 Task: Open Card Bodybuilding Review in Board Customer Segmentation and Analysis to Workspace Human Resources Software and add a team member Softage.1@softage.net, a label Orange, a checklist Financial Modeling, an attachment from your computer, a color Orange and finally, add a card description 'Conduct customer research for new marketing messaging' and a comment 'We should approach this task with a sense of persistence and determination, willing to overcome obstacles and push through challenges.'. Add a start date 'Jan 05, 1900' with a due date 'Jan 12, 1900'
Action: Mouse moved to (75, 303)
Screenshot: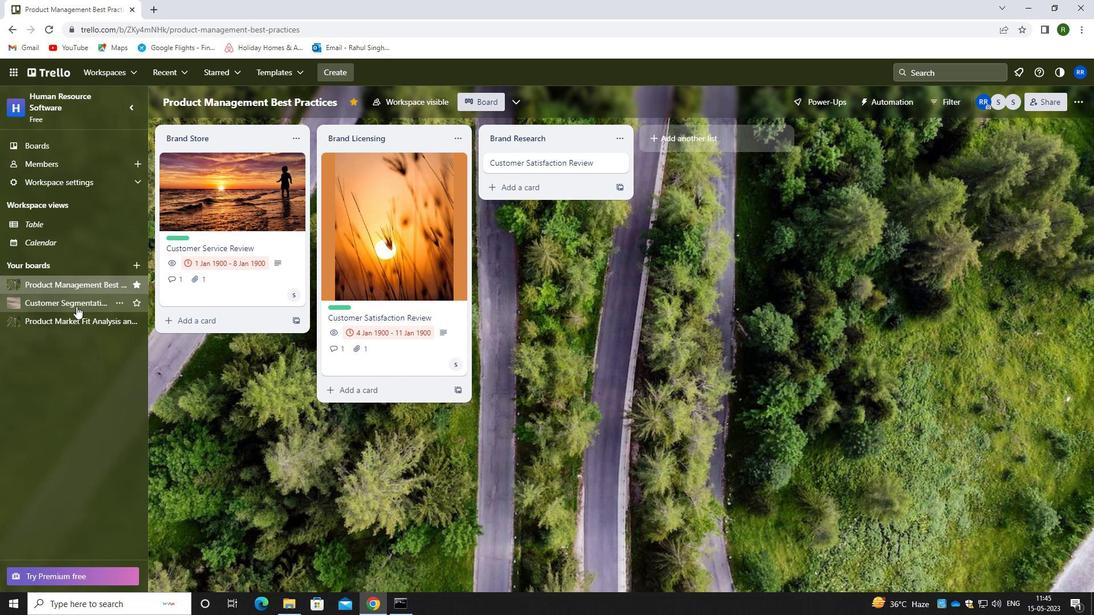 
Action: Mouse pressed left at (75, 303)
Screenshot: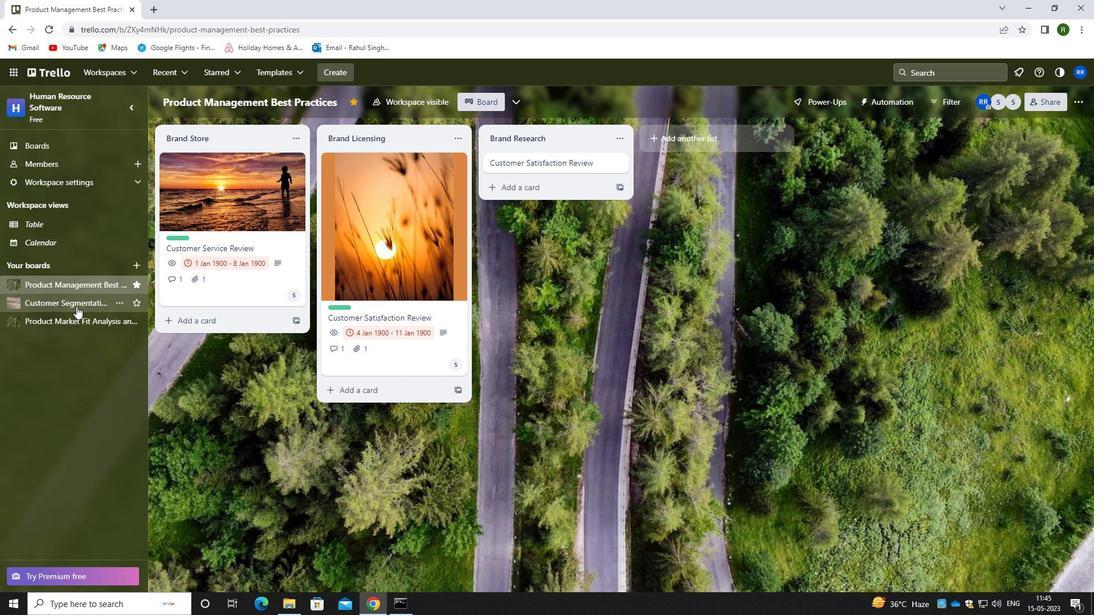 
Action: Mouse moved to (455, 167)
Screenshot: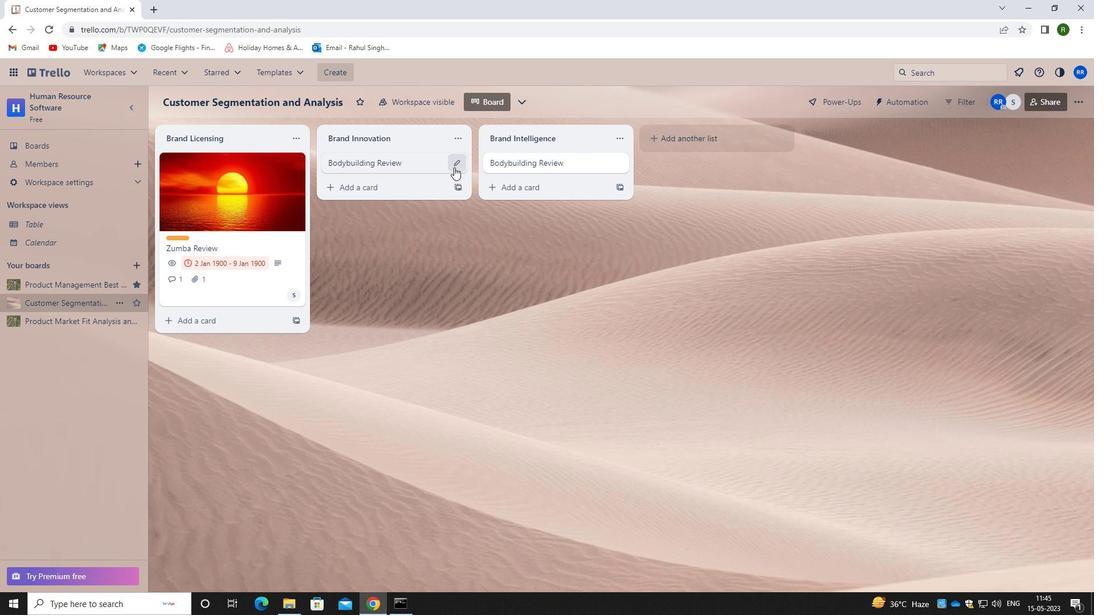
Action: Mouse pressed left at (455, 167)
Screenshot: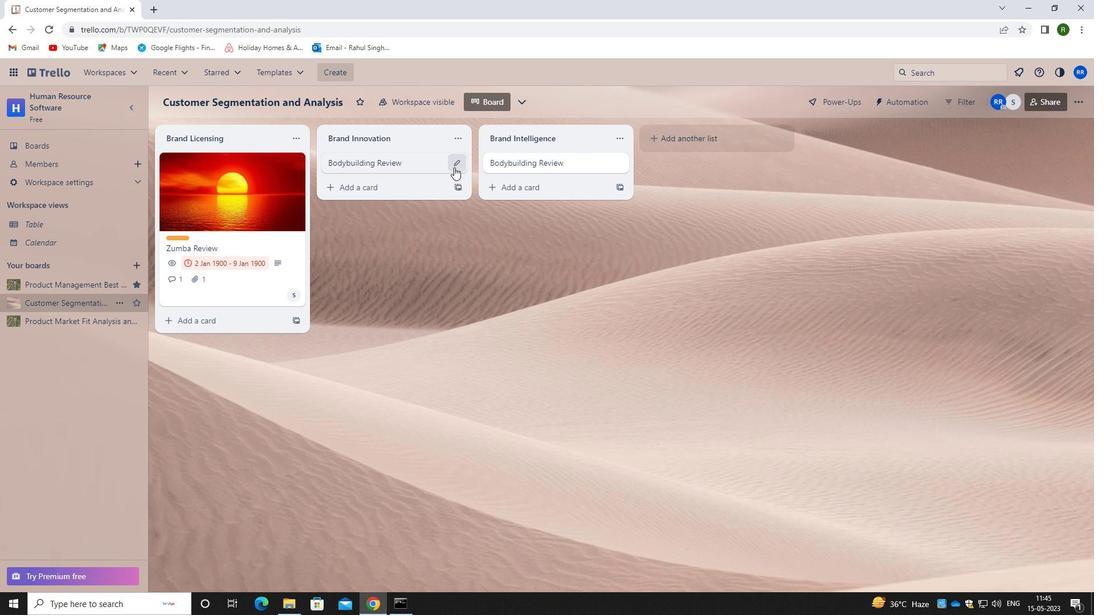 
Action: Mouse moved to (508, 165)
Screenshot: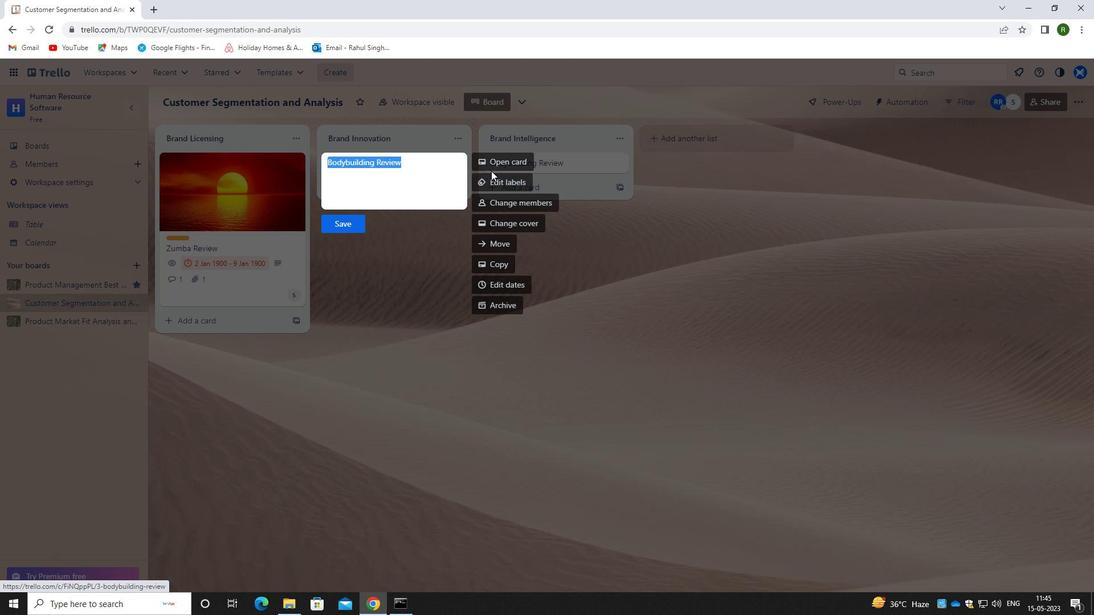 
Action: Mouse pressed left at (508, 165)
Screenshot: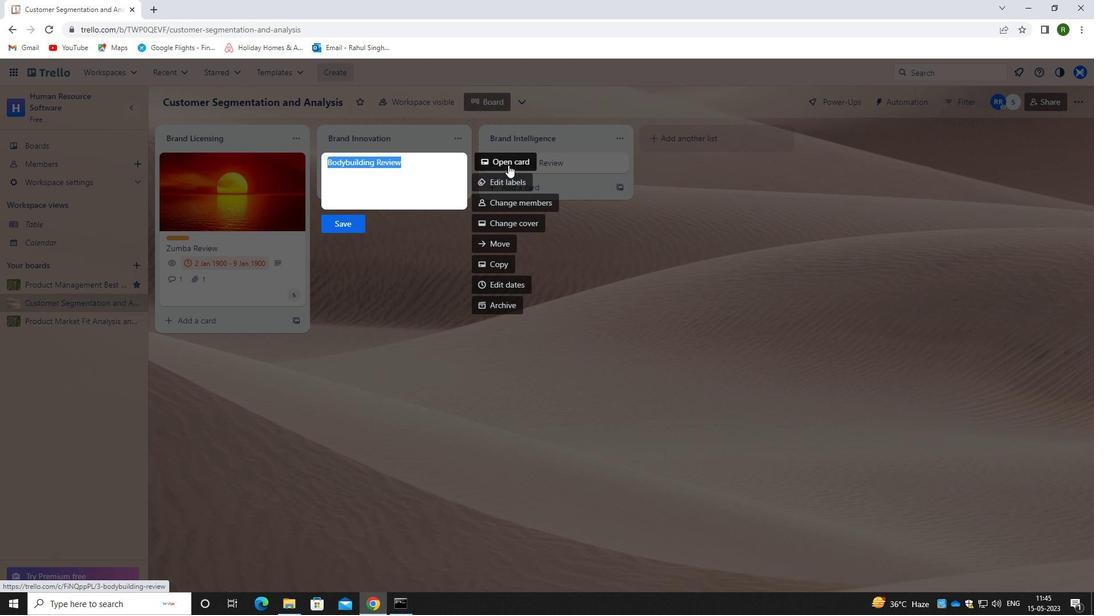
Action: Mouse moved to (685, 201)
Screenshot: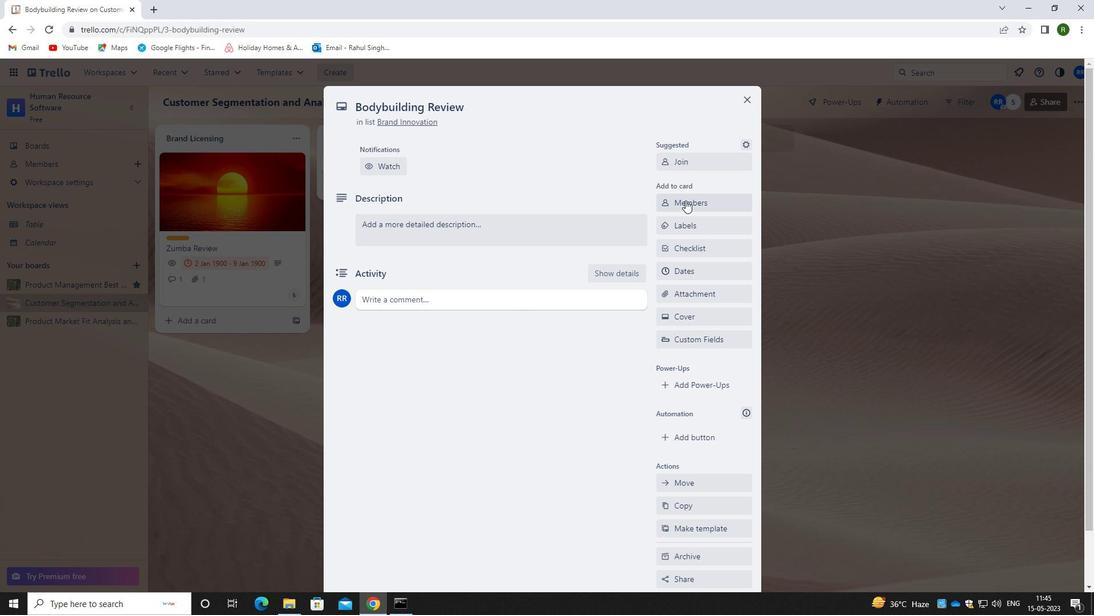 
Action: Mouse pressed left at (685, 201)
Screenshot: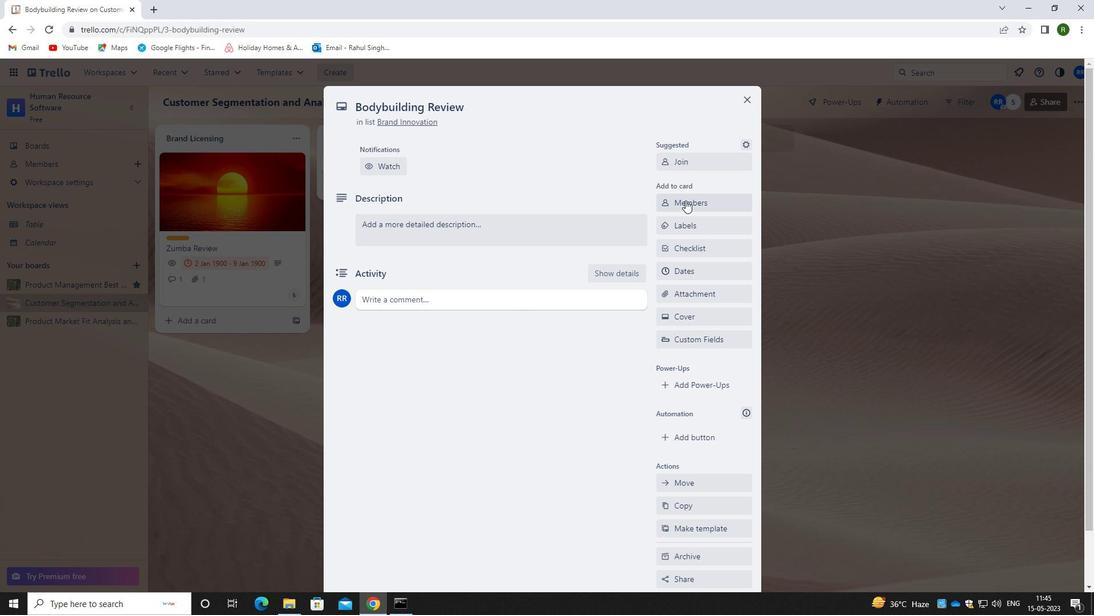 
Action: Mouse moved to (703, 266)
Screenshot: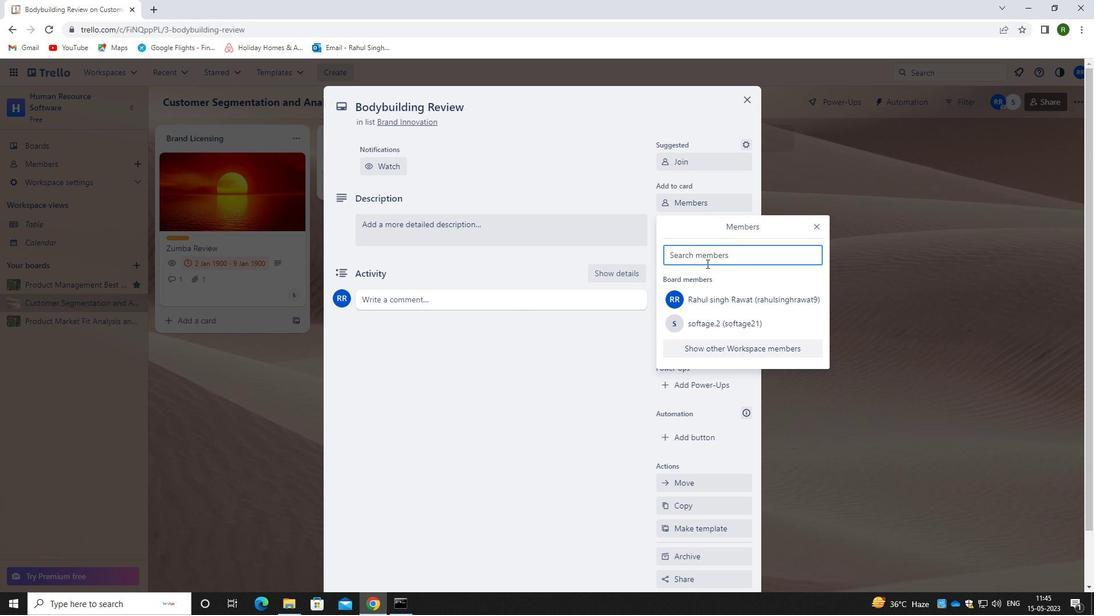 
Action: Key pressed <Key.caps_lock>s<Key.caps_lock>oftage.1<Key.shift>@SOFTAGE.NET
Screenshot: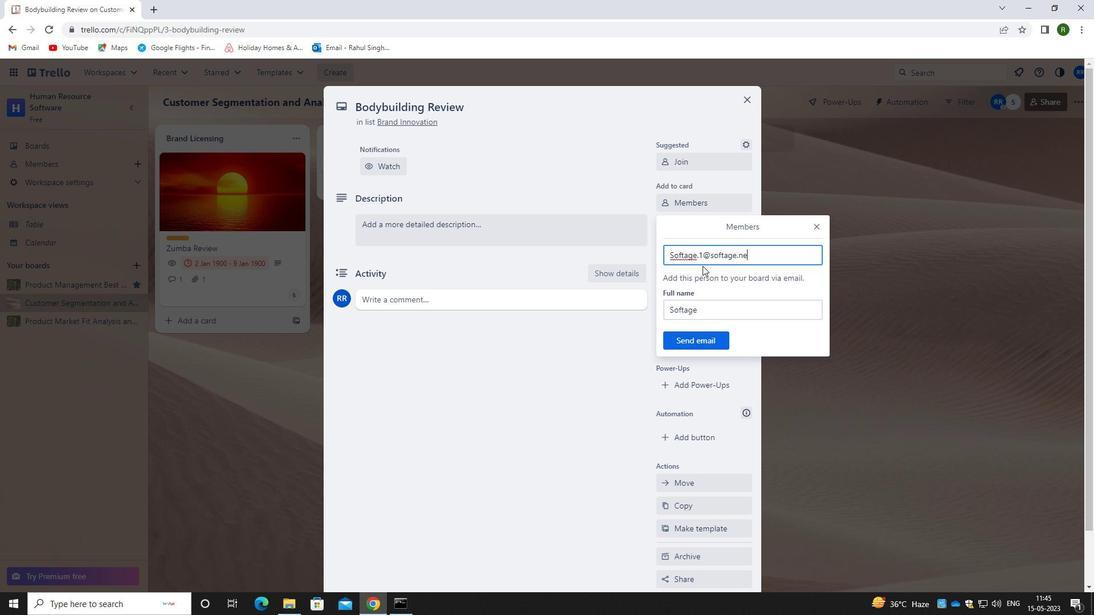 
Action: Mouse moved to (686, 344)
Screenshot: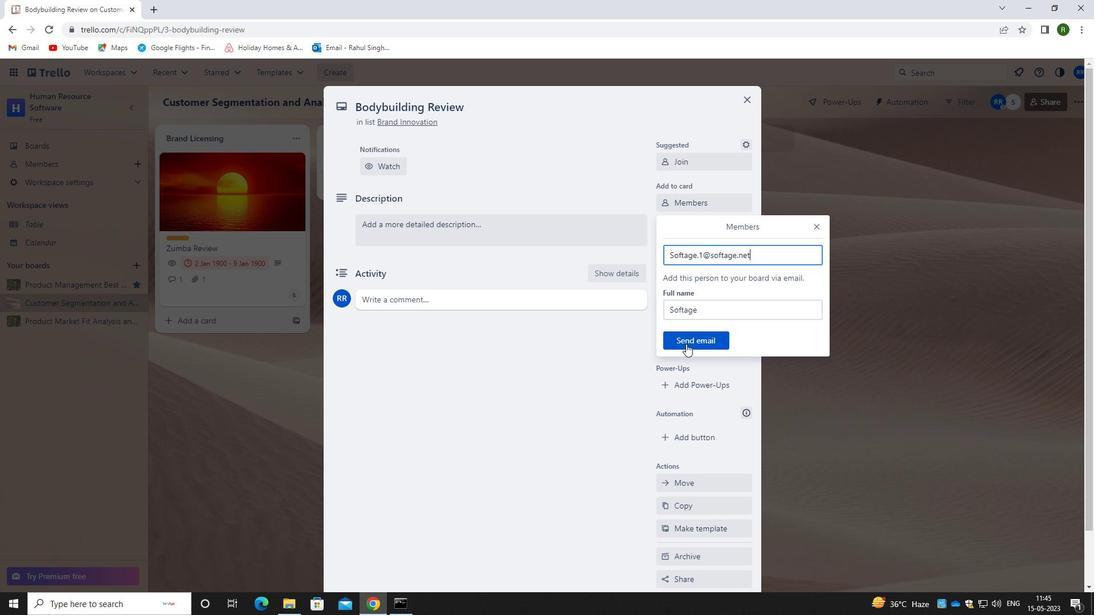 
Action: Mouse pressed left at (686, 344)
Screenshot: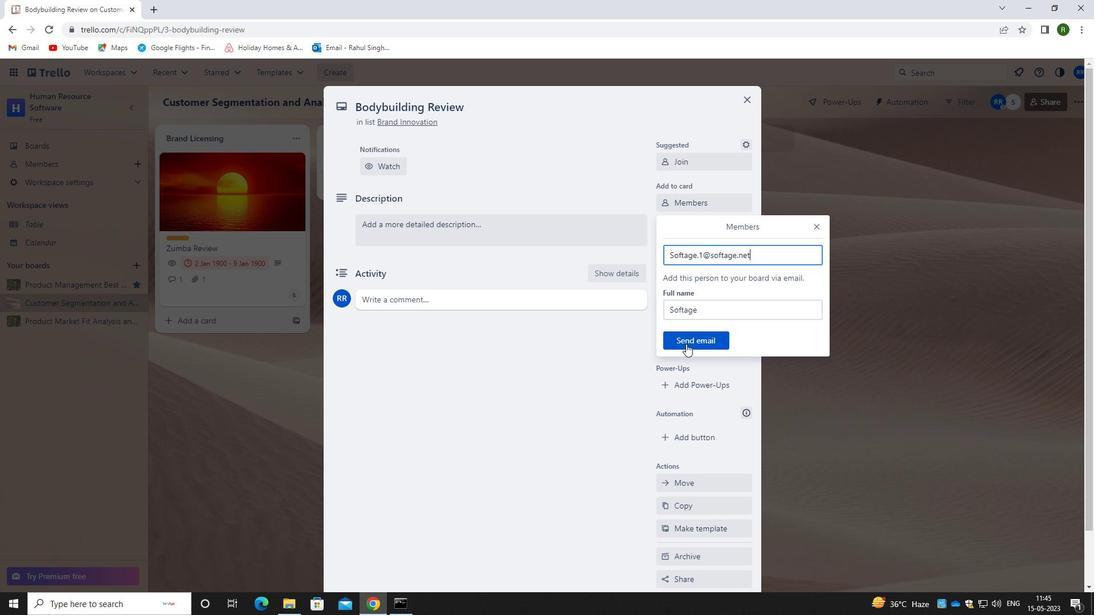 
Action: Mouse moved to (523, 412)
Screenshot: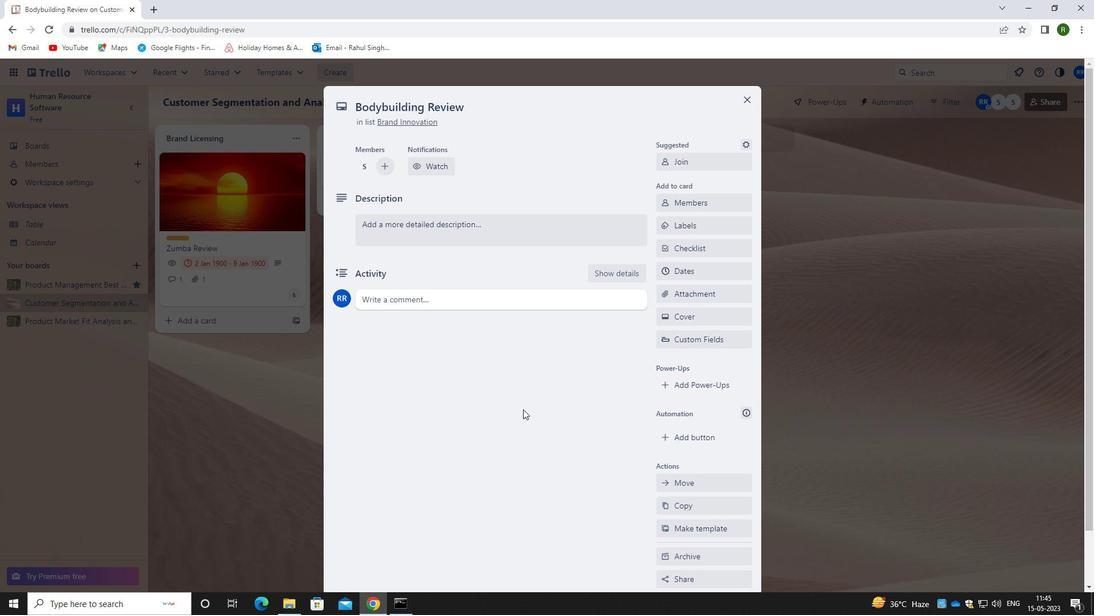 
Action: Mouse pressed left at (523, 412)
Screenshot: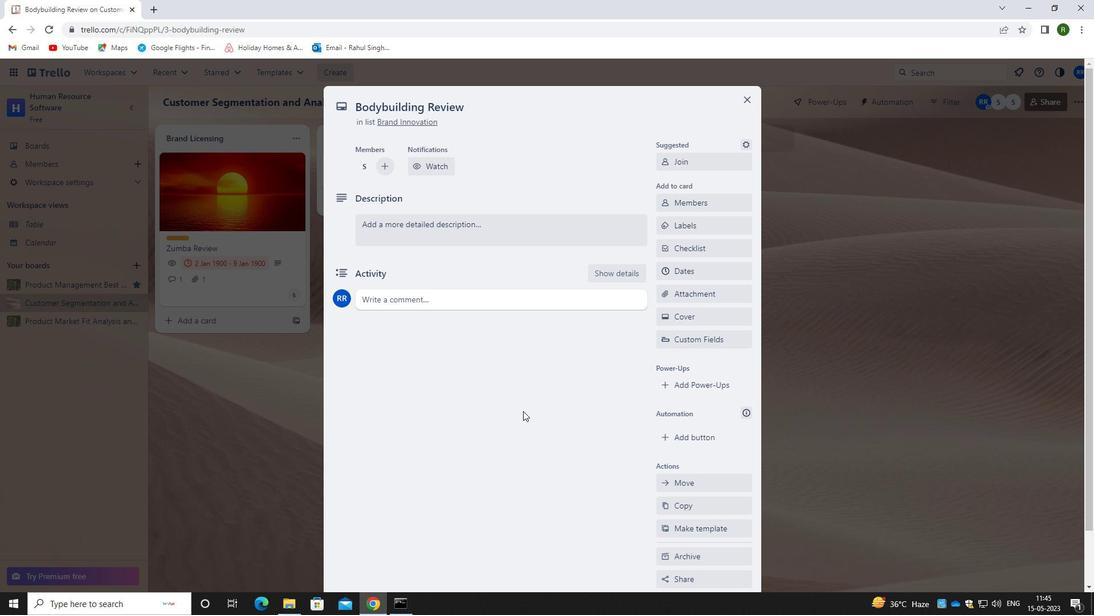 
Action: Mouse moved to (708, 222)
Screenshot: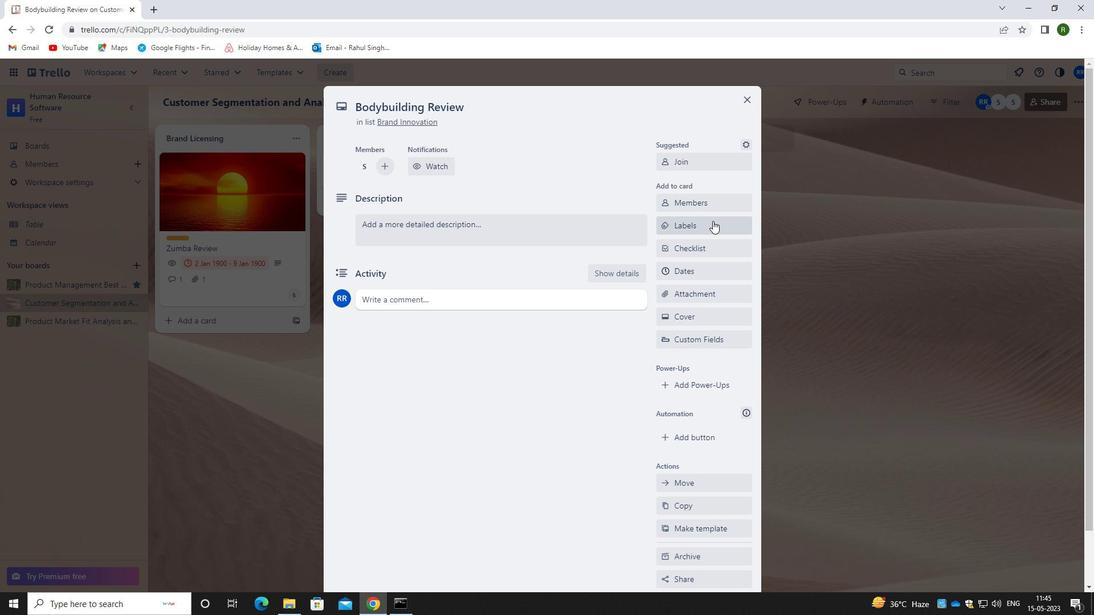 
Action: Mouse pressed left at (708, 222)
Screenshot: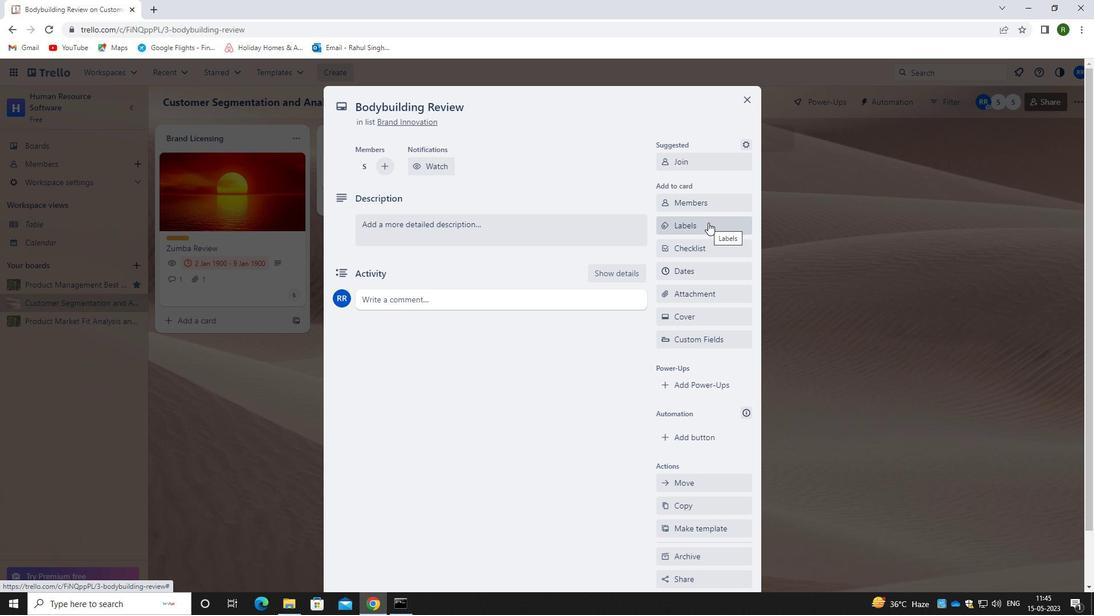 
Action: Mouse moved to (721, 271)
Screenshot: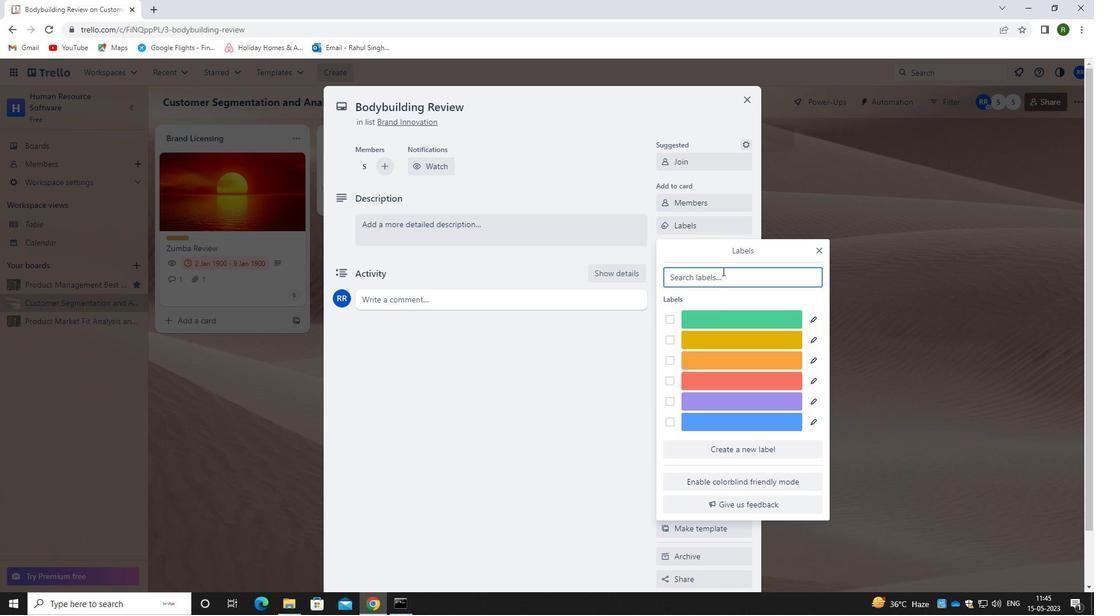 
Action: Key pressed ORANGE
Screenshot: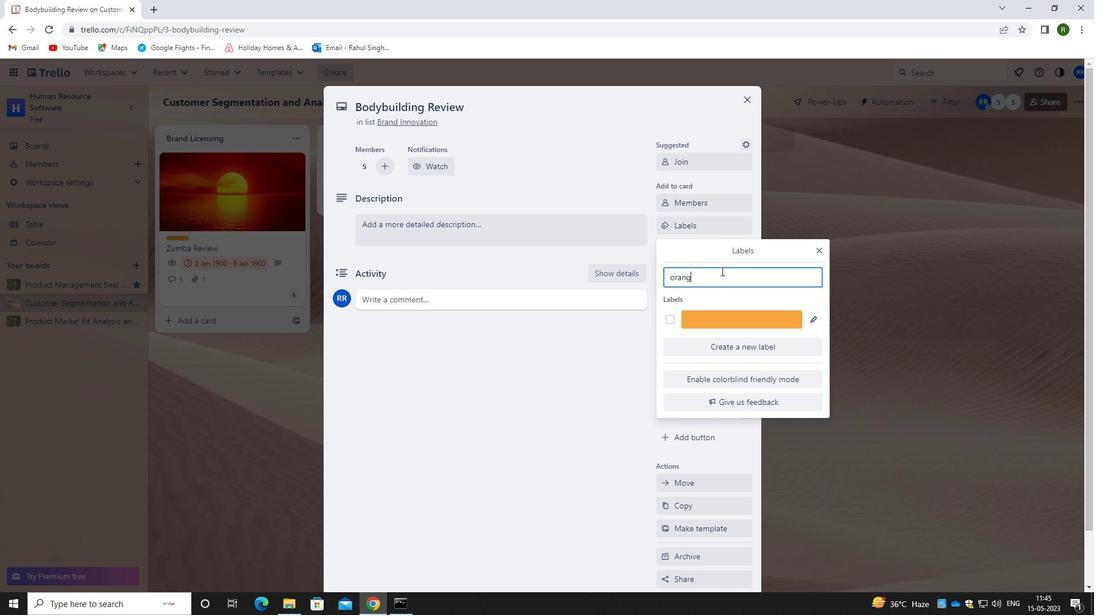 
Action: Mouse moved to (667, 319)
Screenshot: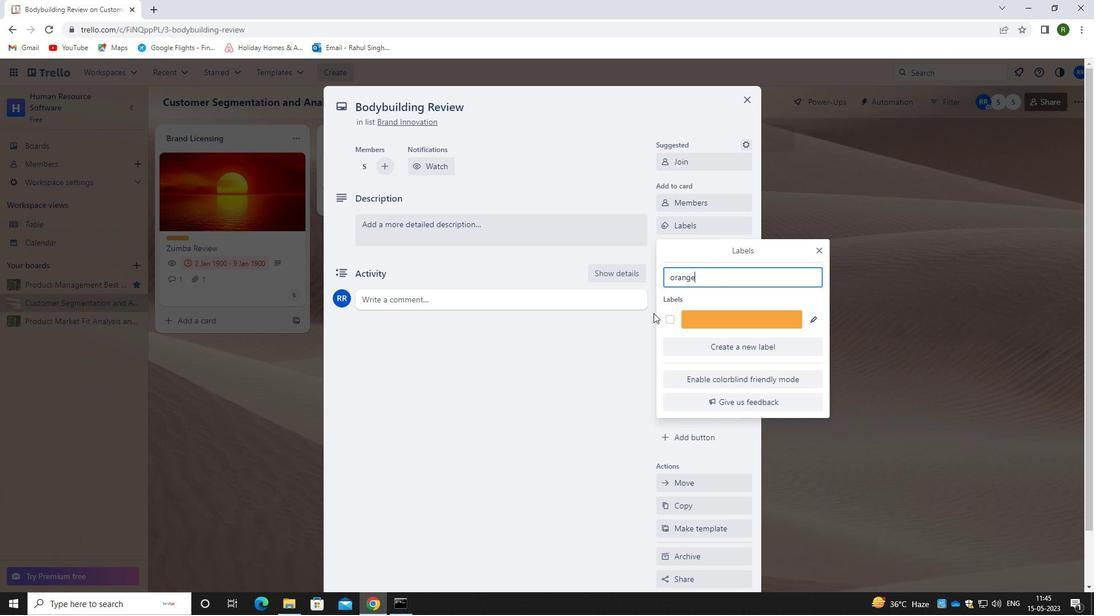 
Action: Mouse pressed left at (667, 319)
Screenshot: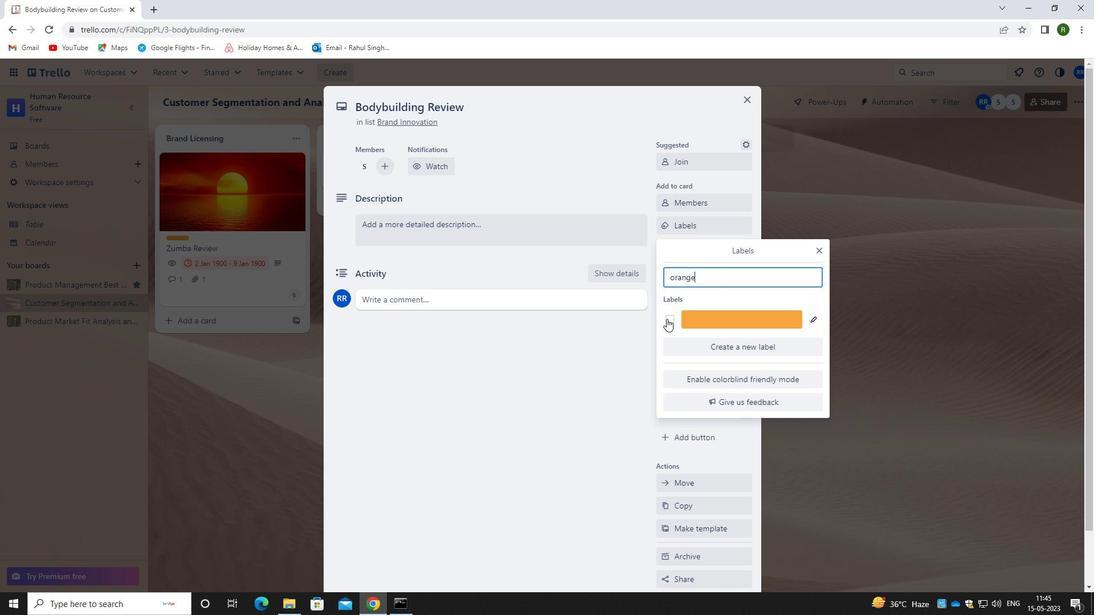 
Action: Mouse moved to (612, 360)
Screenshot: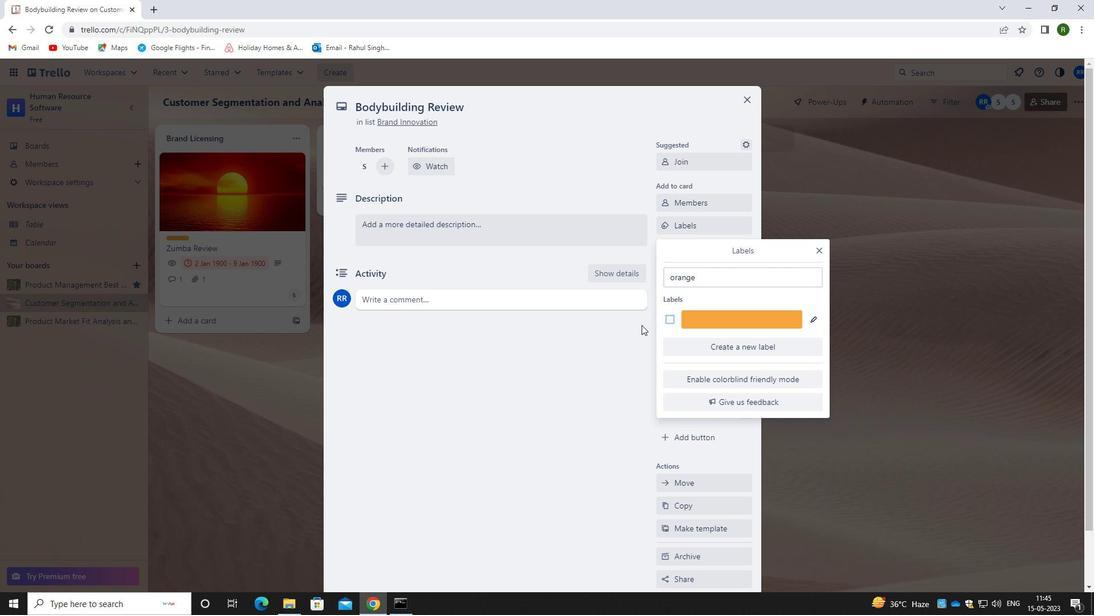 
Action: Mouse pressed left at (612, 360)
Screenshot: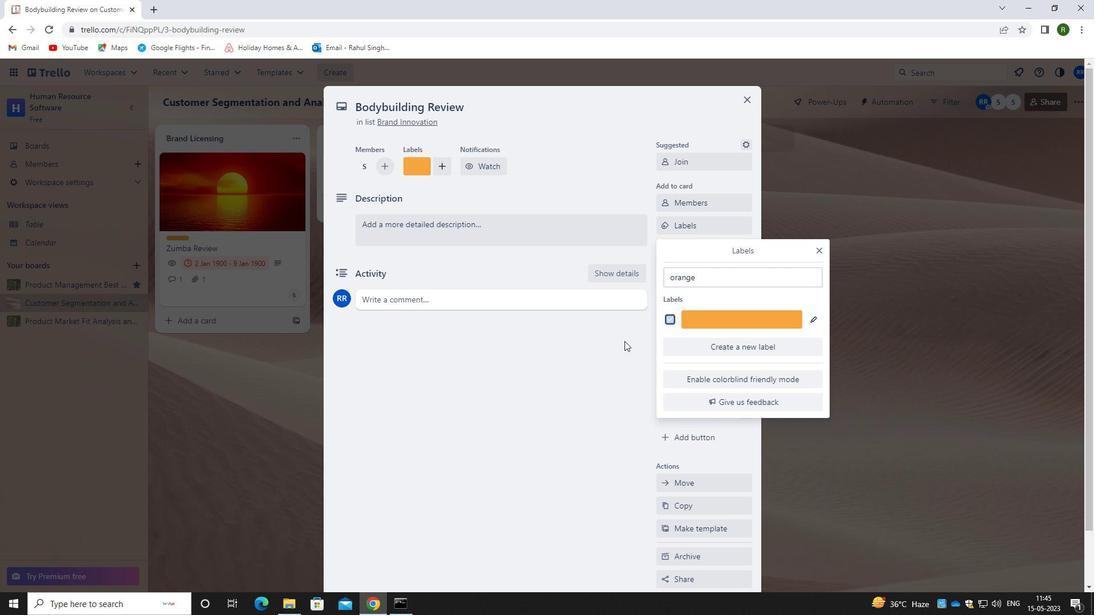 
Action: Mouse moved to (697, 245)
Screenshot: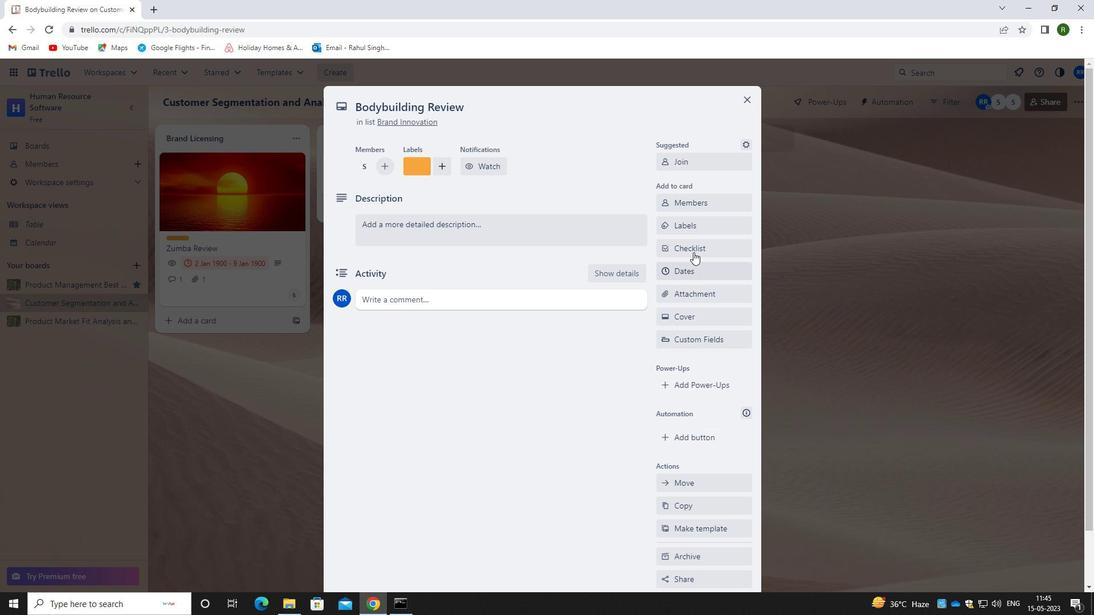 
Action: Mouse pressed left at (697, 245)
Screenshot: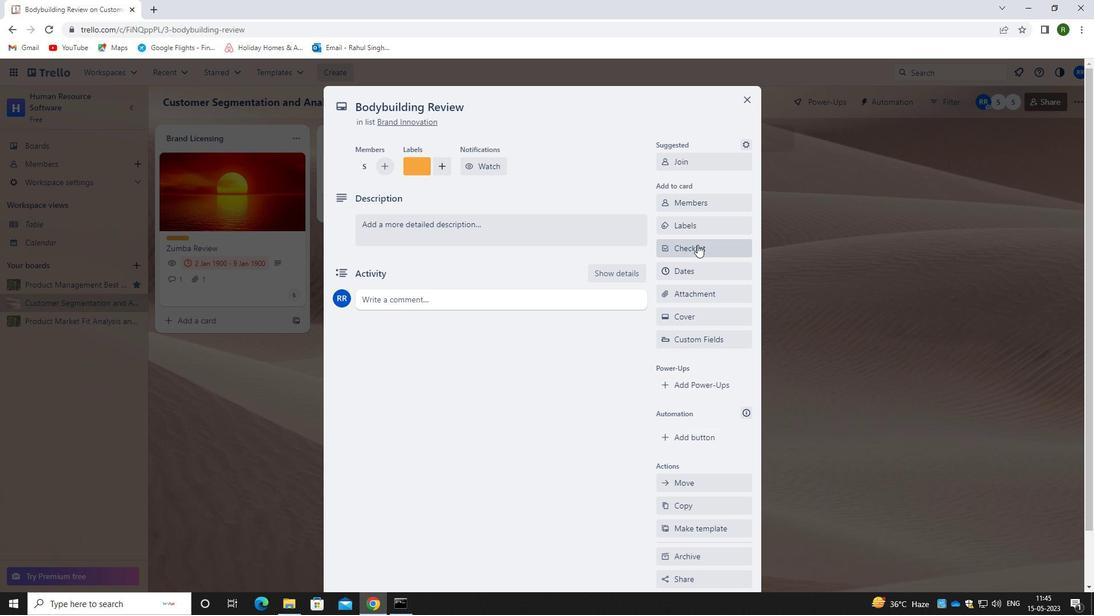 
Action: Mouse moved to (691, 309)
Screenshot: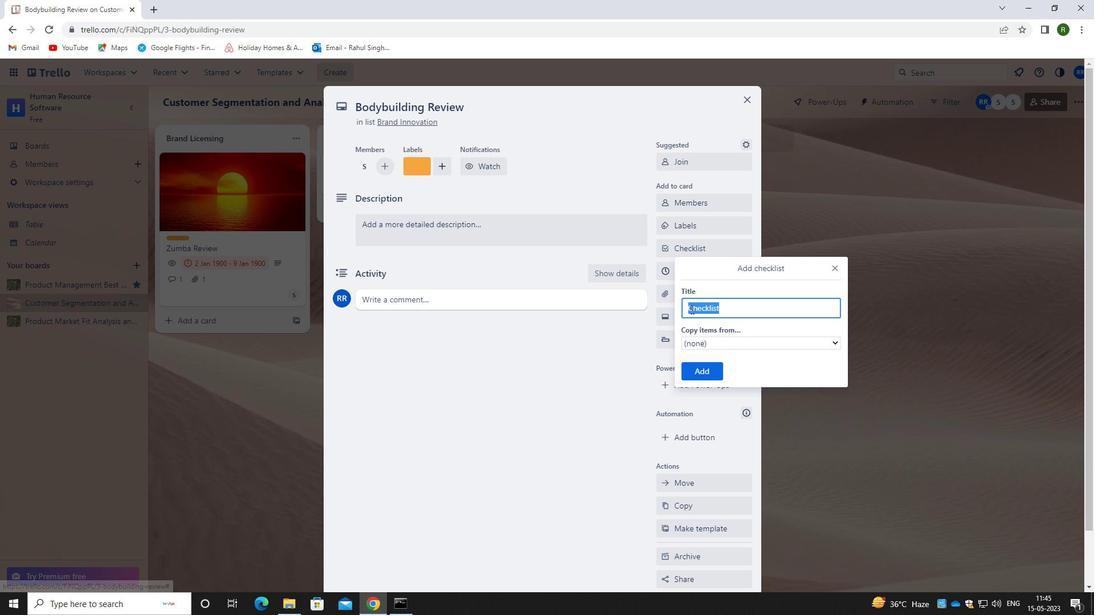 
Action: Key pressed <Key.backspace><Key.shift>FINAN
Screenshot: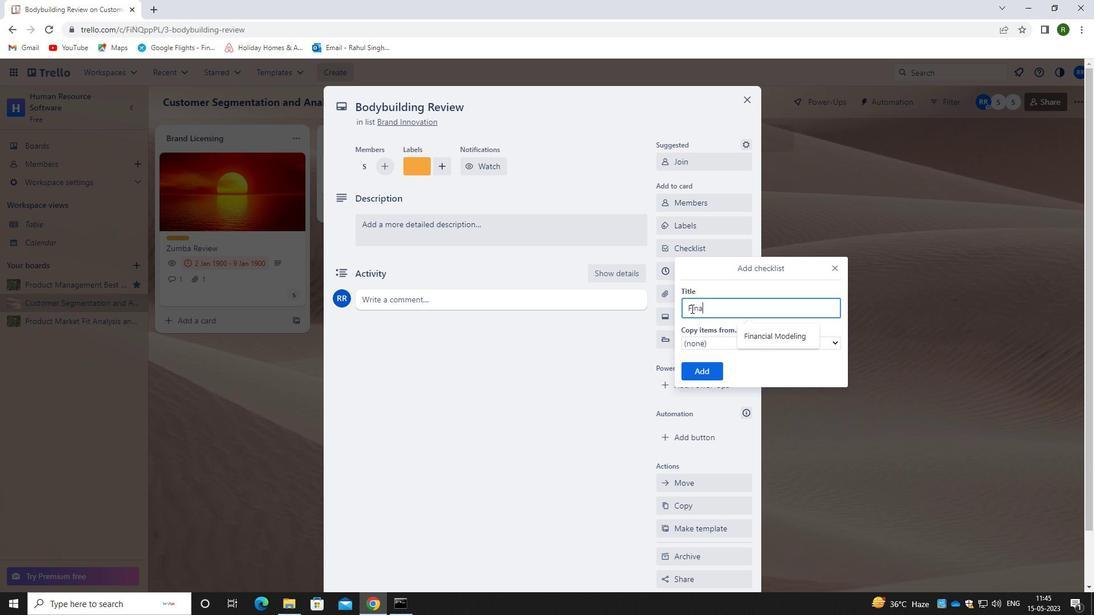 
Action: Mouse moved to (751, 338)
Screenshot: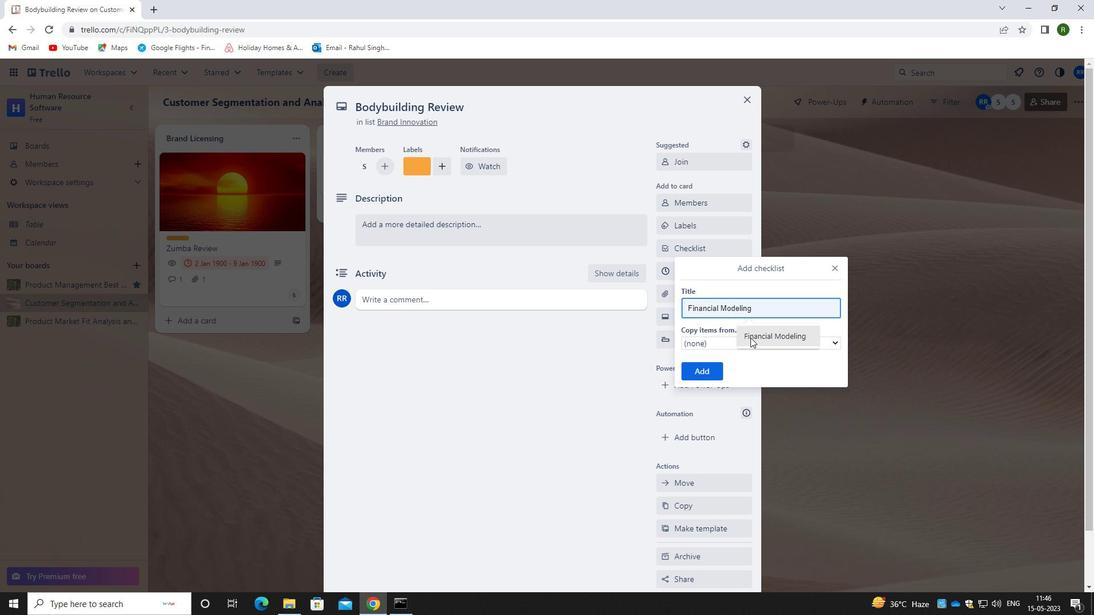 
Action: Mouse pressed left at (751, 338)
Screenshot: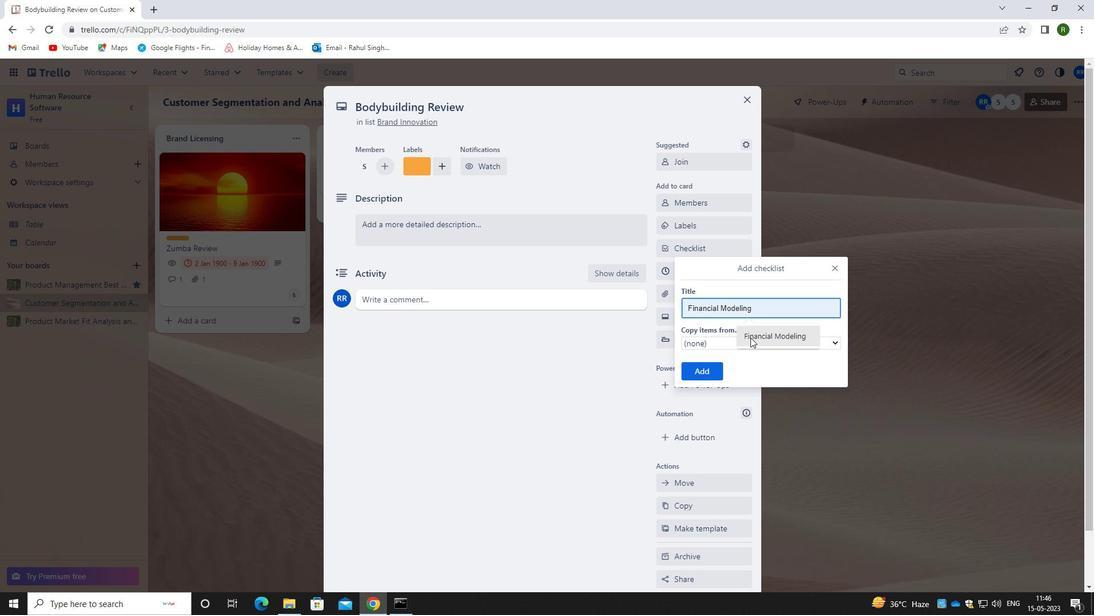 
Action: Mouse moved to (704, 377)
Screenshot: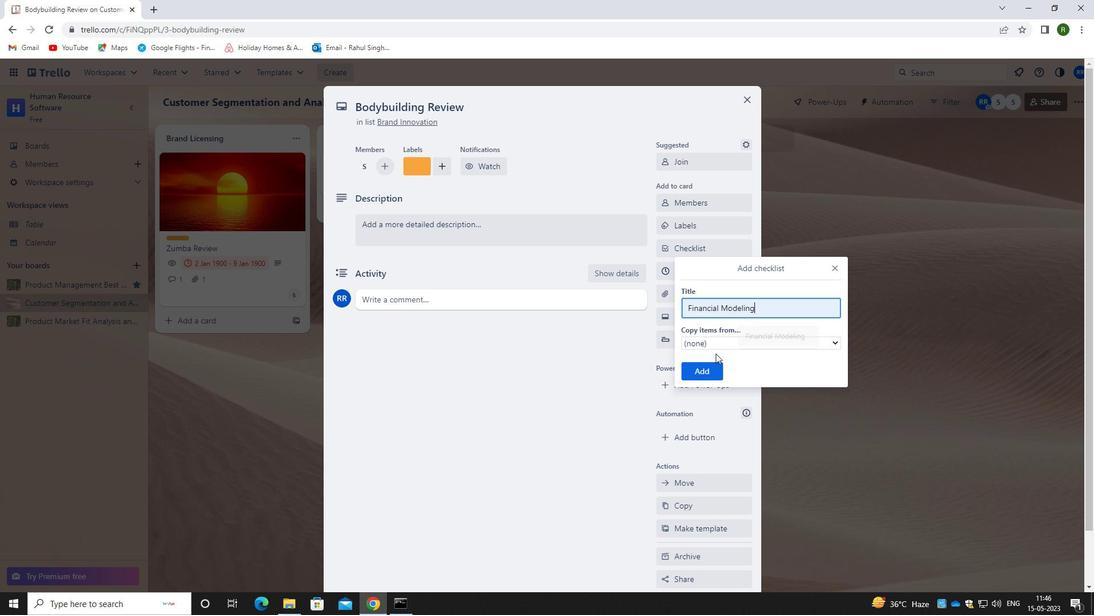 
Action: Mouse pressed left at (704, 377)
Screenshot: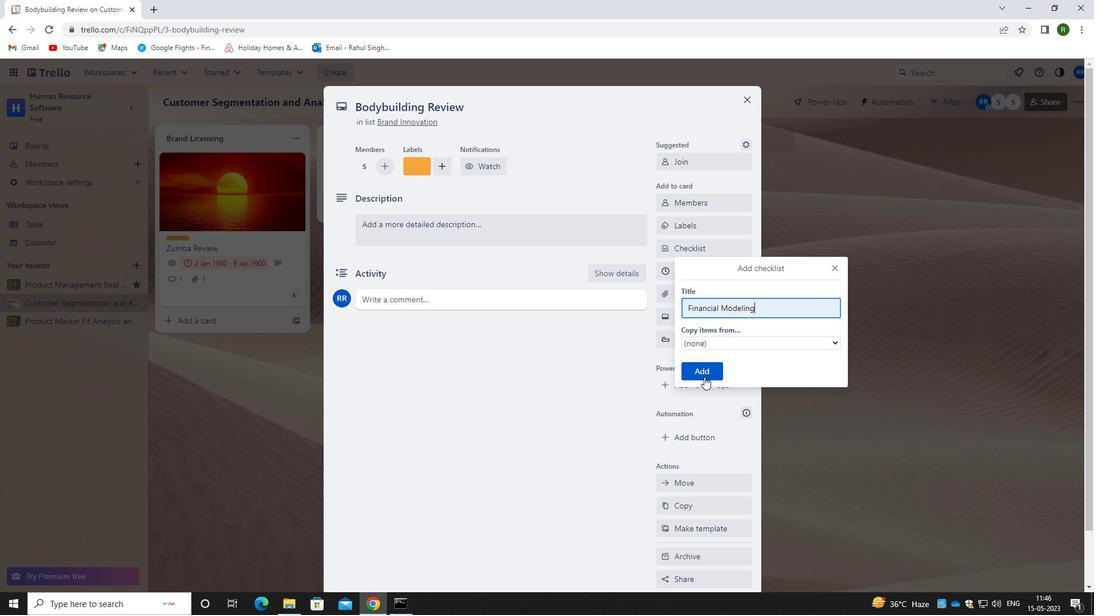 
Action: Mouse moved to (690, 296)
Screenshot: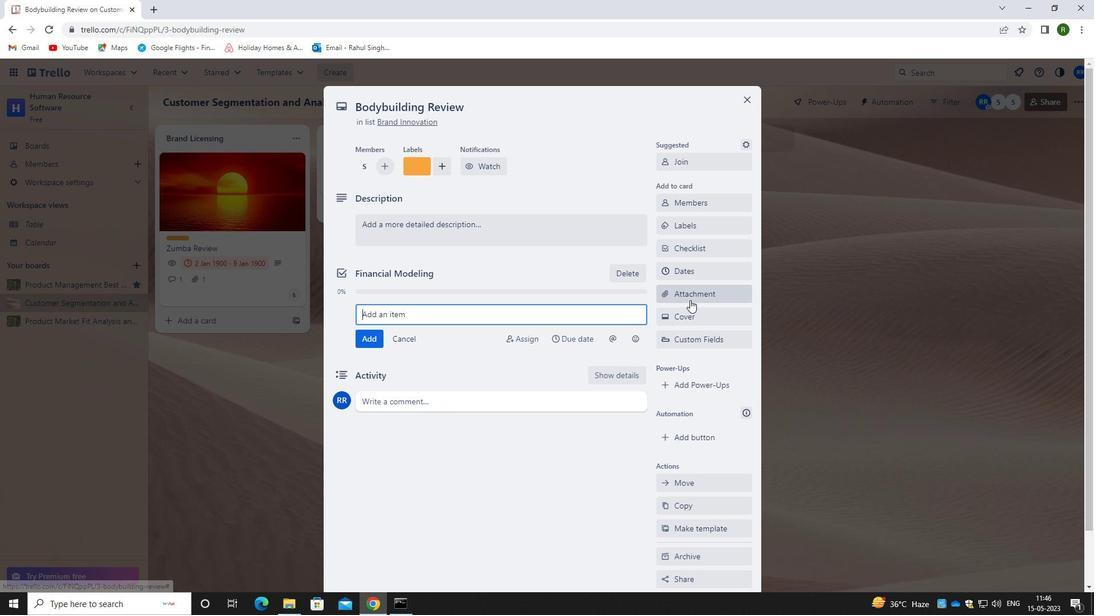 
Action: Mouse pressed left at (690, 296)
Screenshot: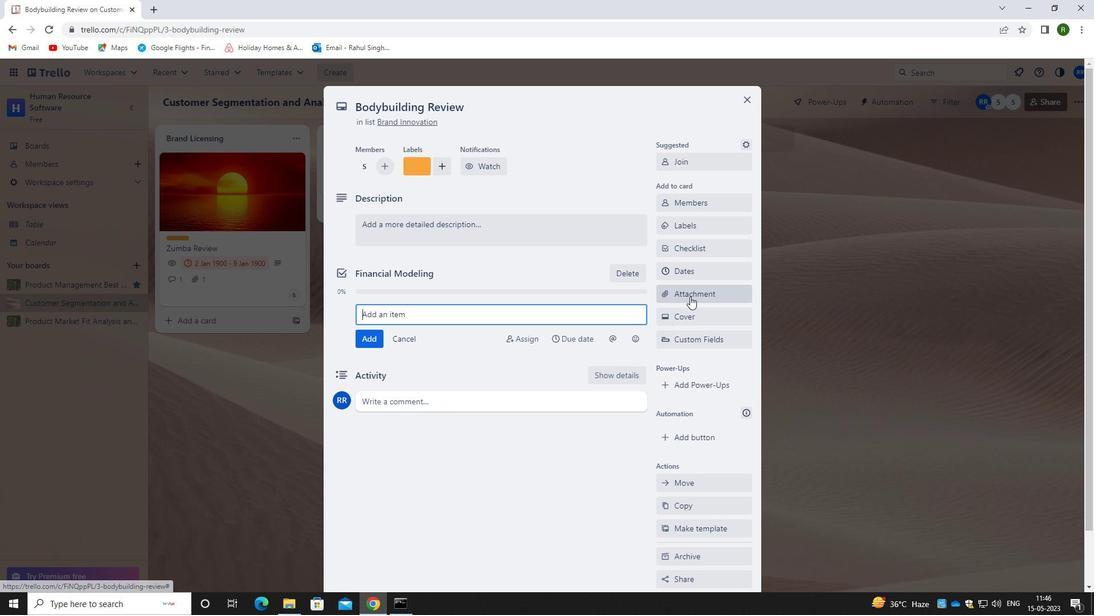 
Action: Mouse moved to (688, 351)
Screenshot: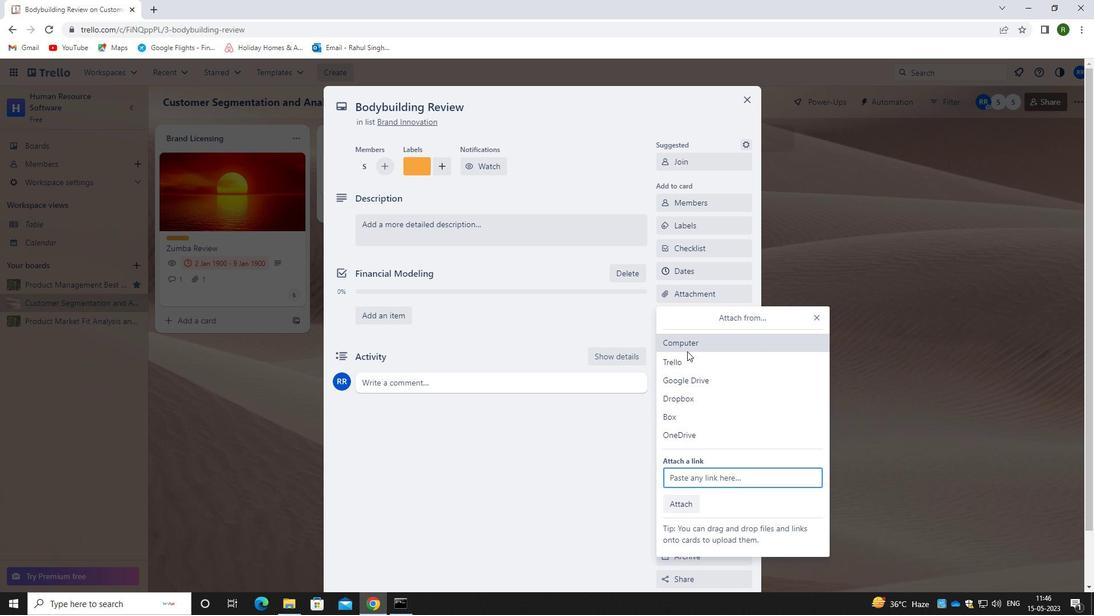 
Action: Mouse pressed left at (688, 351)
Screenshot: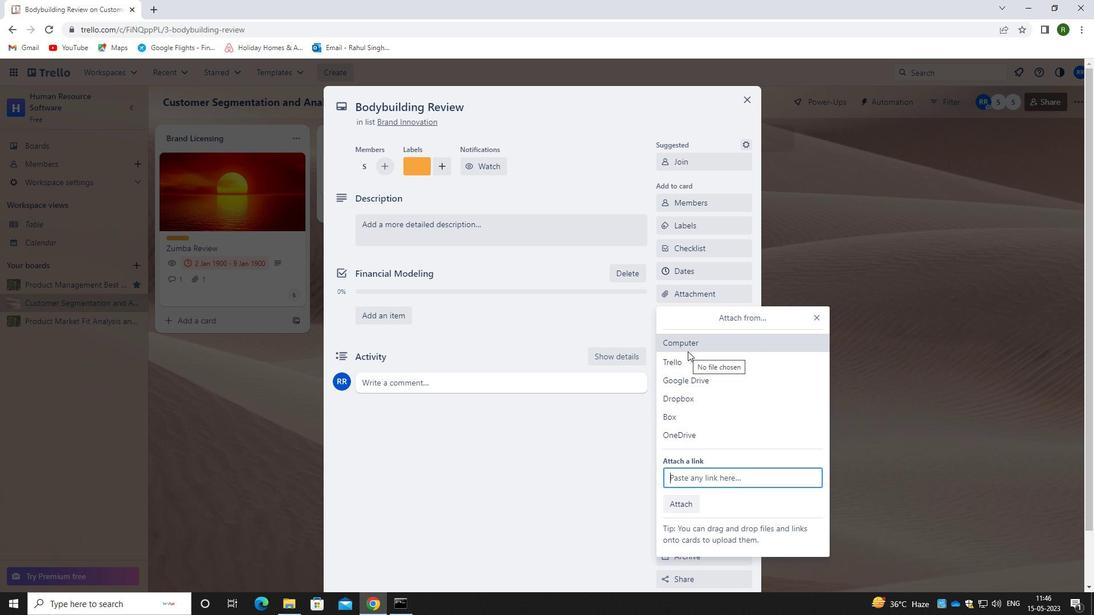 
Action: Mouse moved to (177, 119)
Screenshot: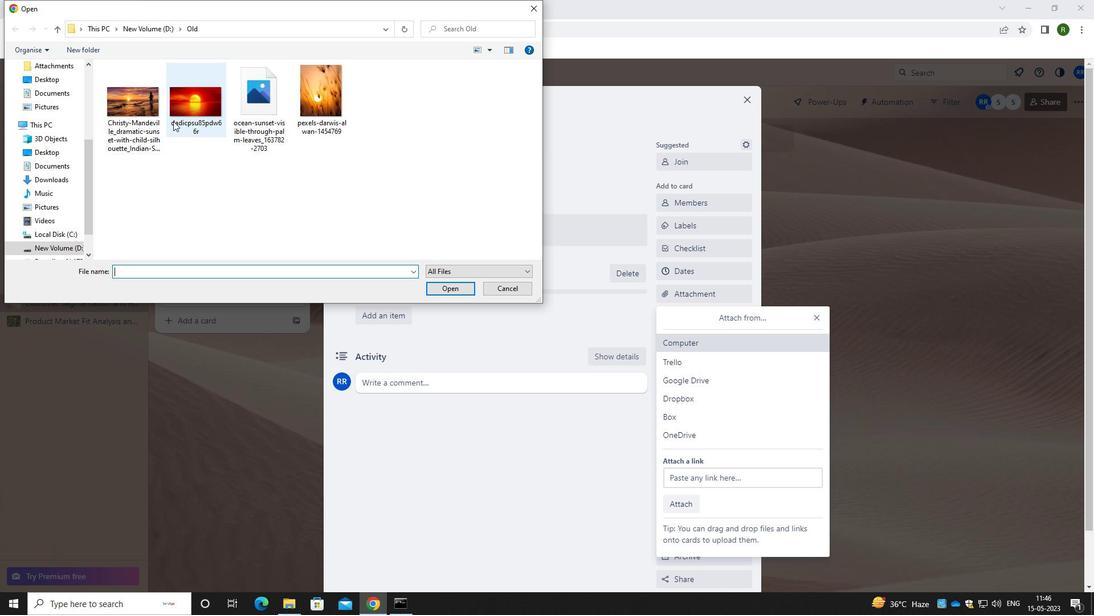 
Action: Mouse pressed left at (177, 119)
Screenshot: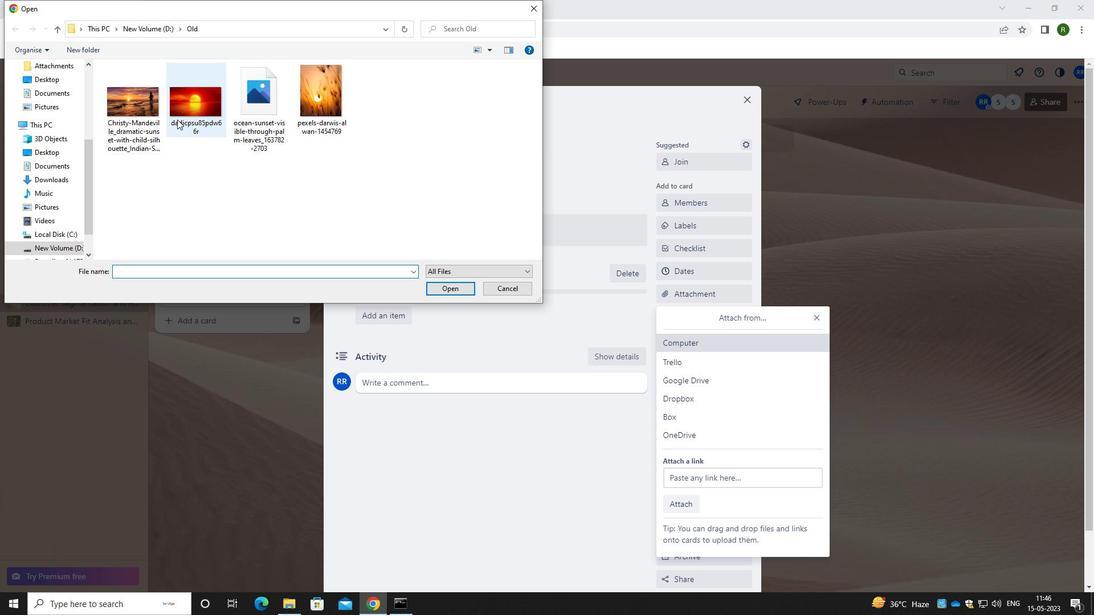 
Action: Mouse moved to (447, 289)
Screenshot: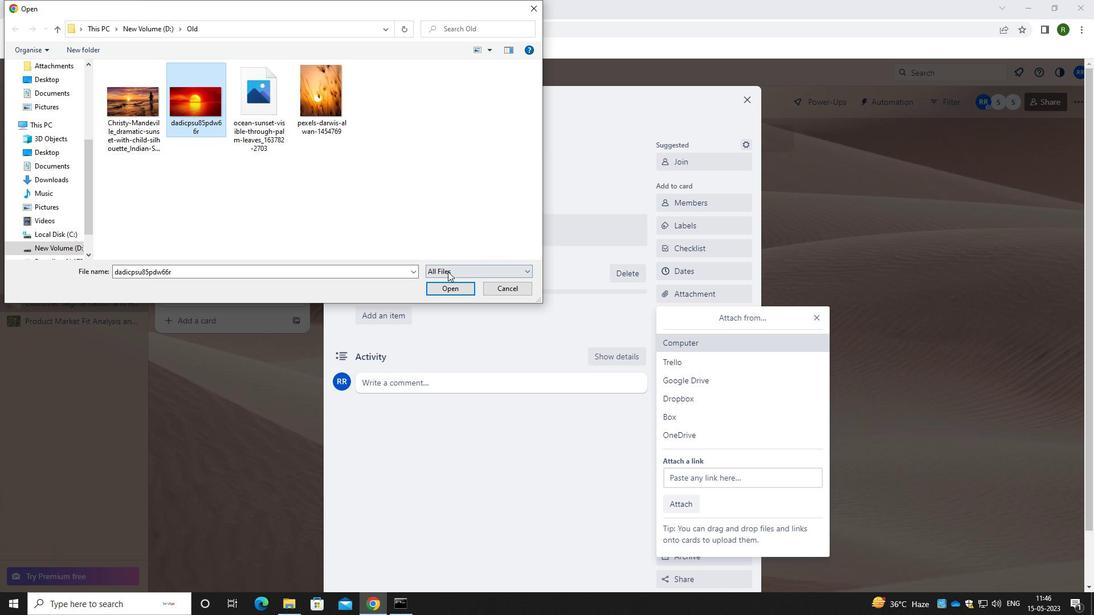 
Action: Mouse pressed left at (447, 289)
Screenshot: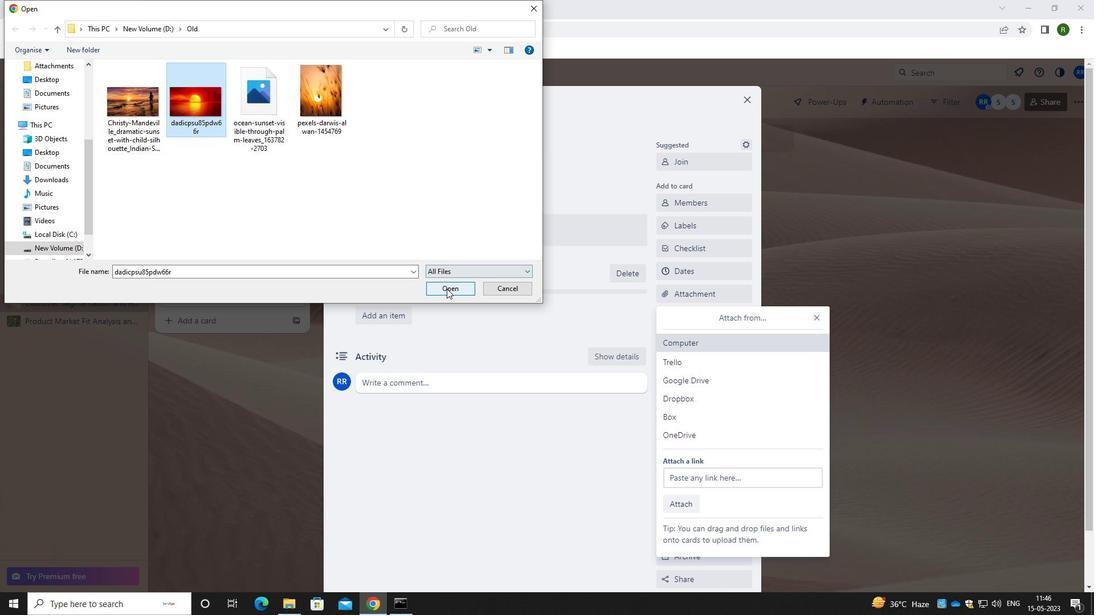 
Action: Mouse moved to (457, 328)
Screenshot: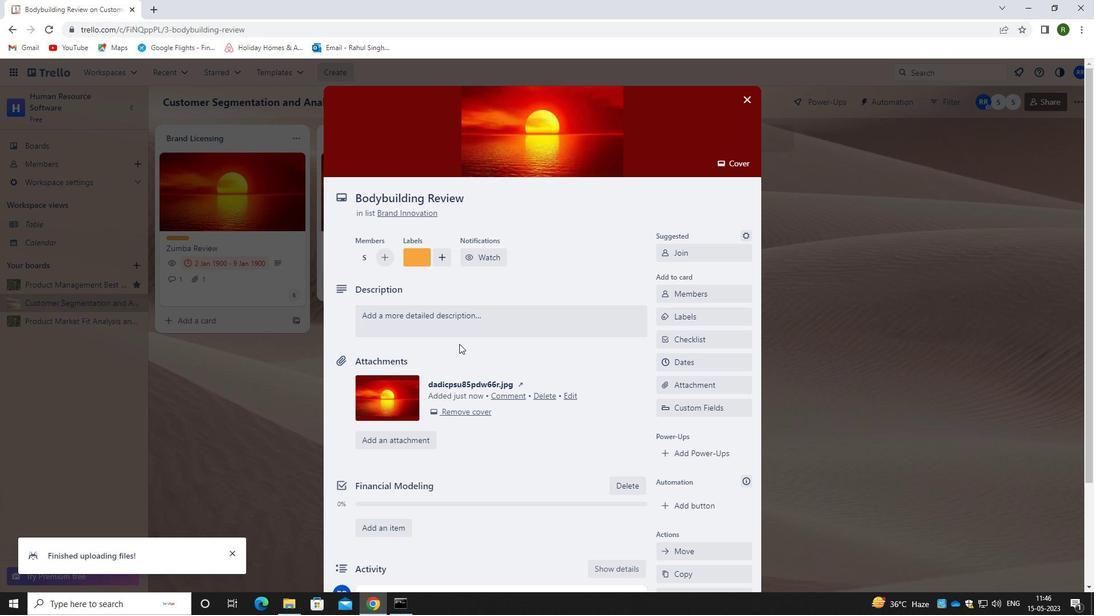 
Action: Mouse pressed left at (457, 328)
Screenshot: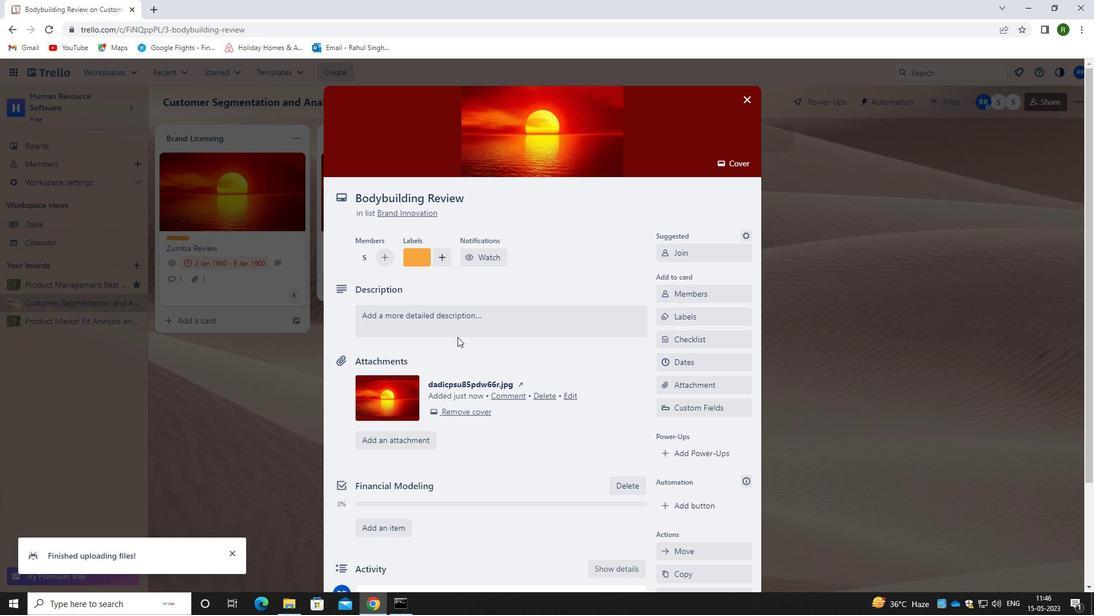 
Action: Mouse moved to (457, 359)
Screenshot: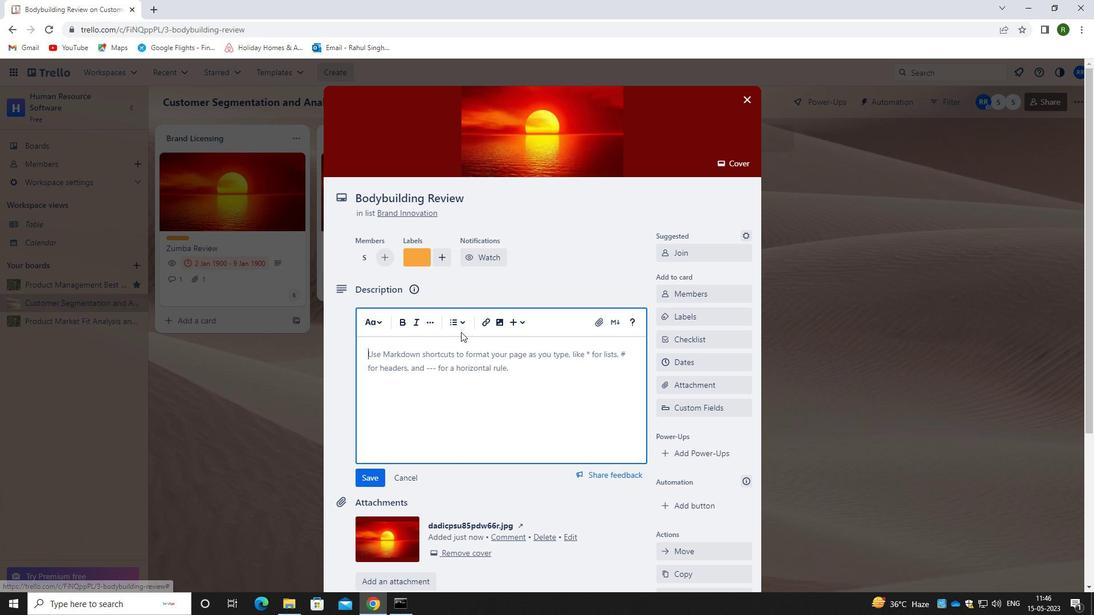 
Action: Mouse pressed left at (457, 359)
Screenshot: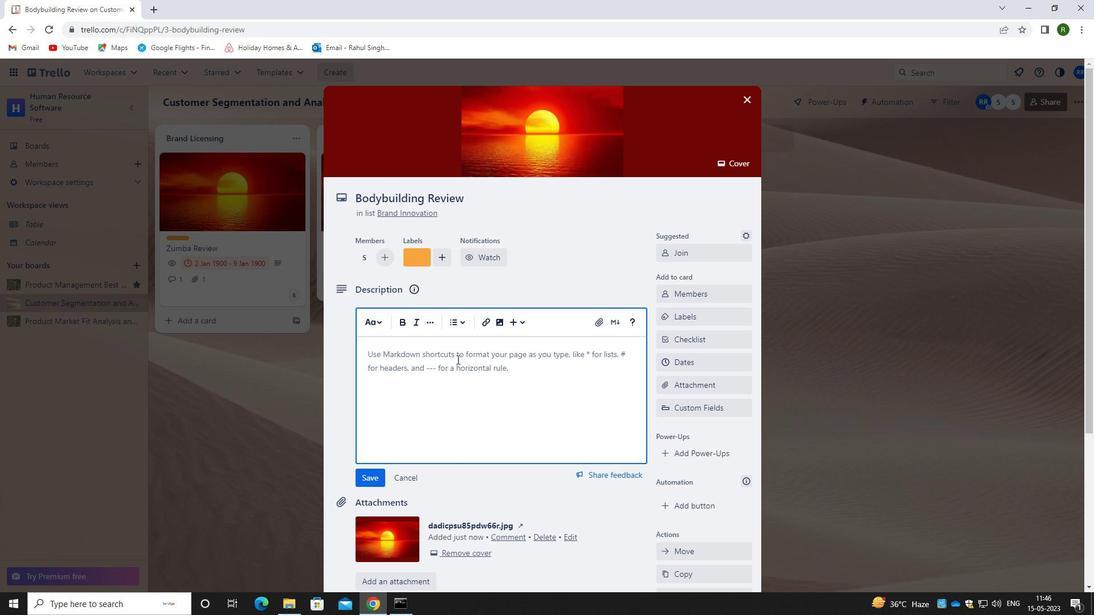 
Action: Mouse moved to (450, 359)
Screenshot: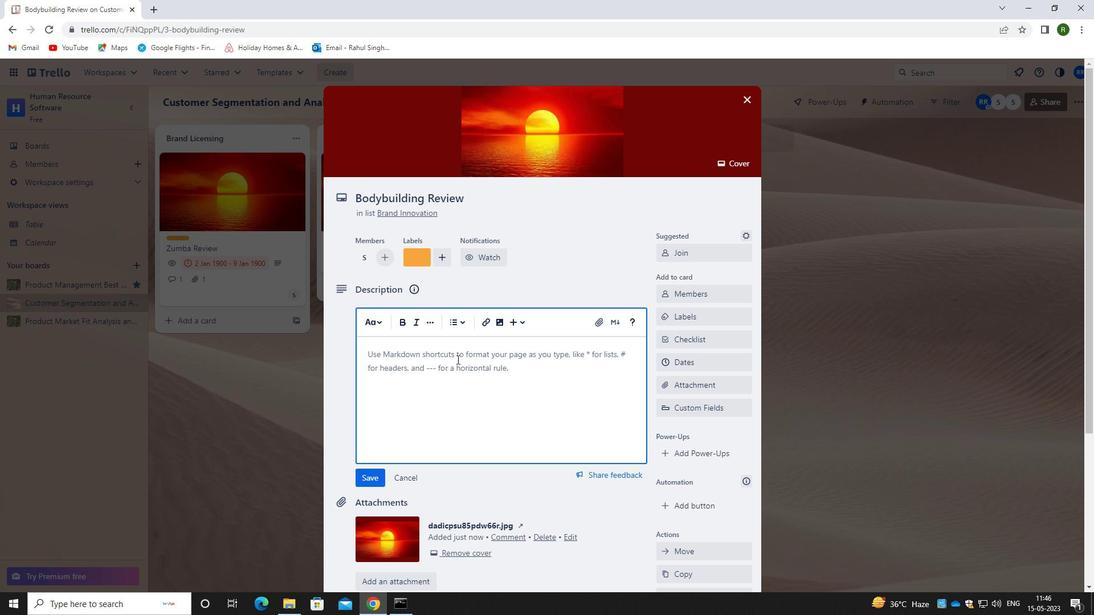 
Action: Key pressed <Key.caps_lock>C<Key.caps_lock>ONDUCT<Key.space><Key.caps_lock><Key.caps_lock>CUSTOMER<Key.space>RESEARCH<Key.space>FO<Key.space>=R<Key.space>=<Key.backspace><Key.backspace><Key.backspace><Key.backspace><Key.backspace>R<Key.space>NEW<Key.space>MARKI<Key.backspace>T<Key.backspace>ETING<Key.space>MESSAGING
Screenshot: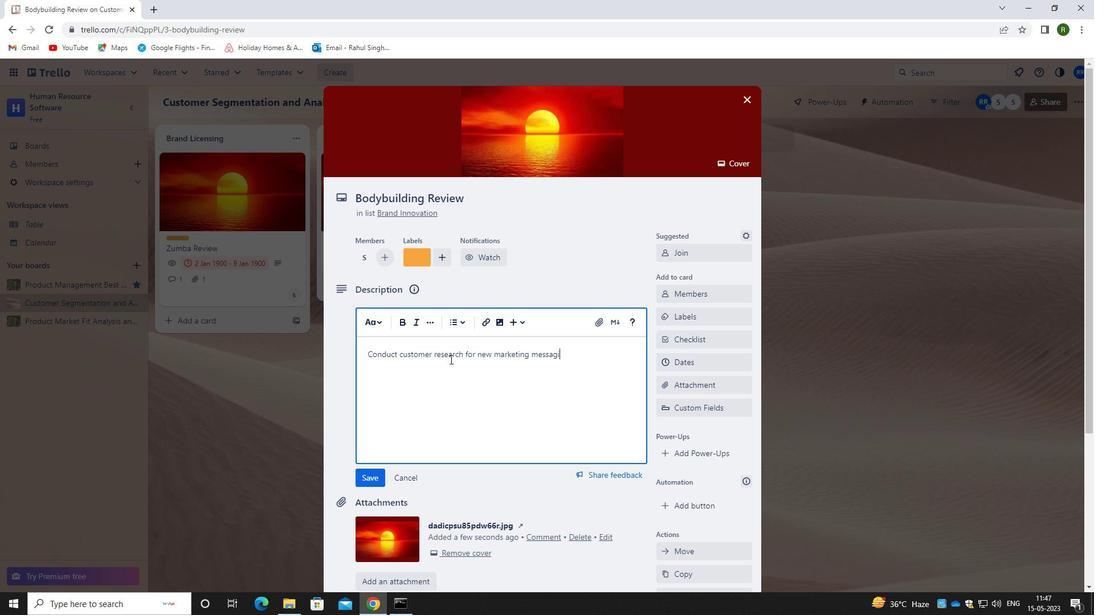
Action: Mouse moved to (371, 480)
Screenshot: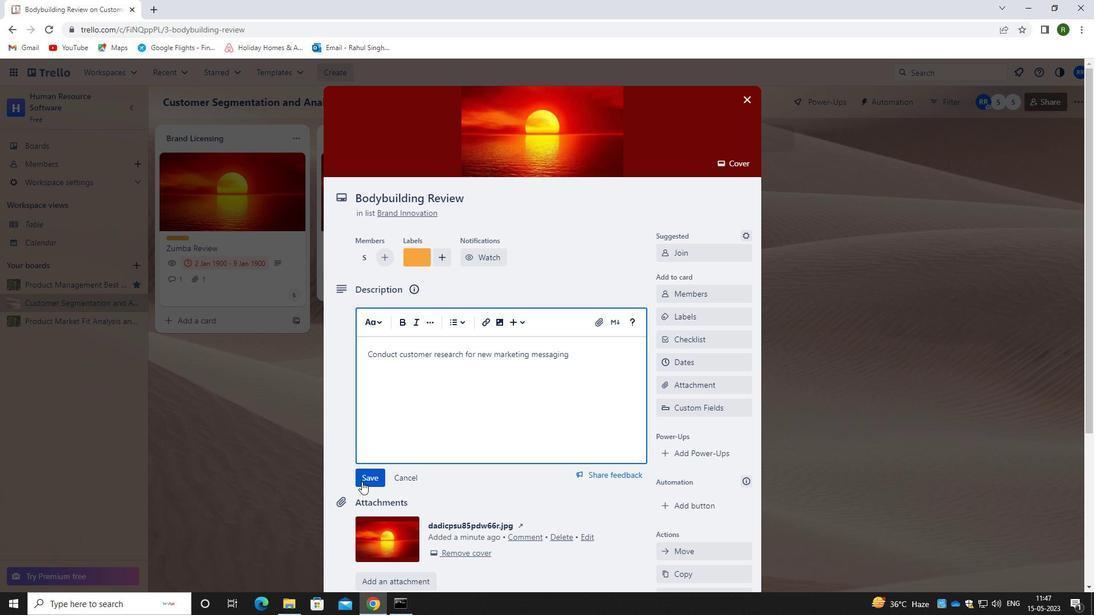 
Action: Mouse pressed left at (371, 480)
Screenshot: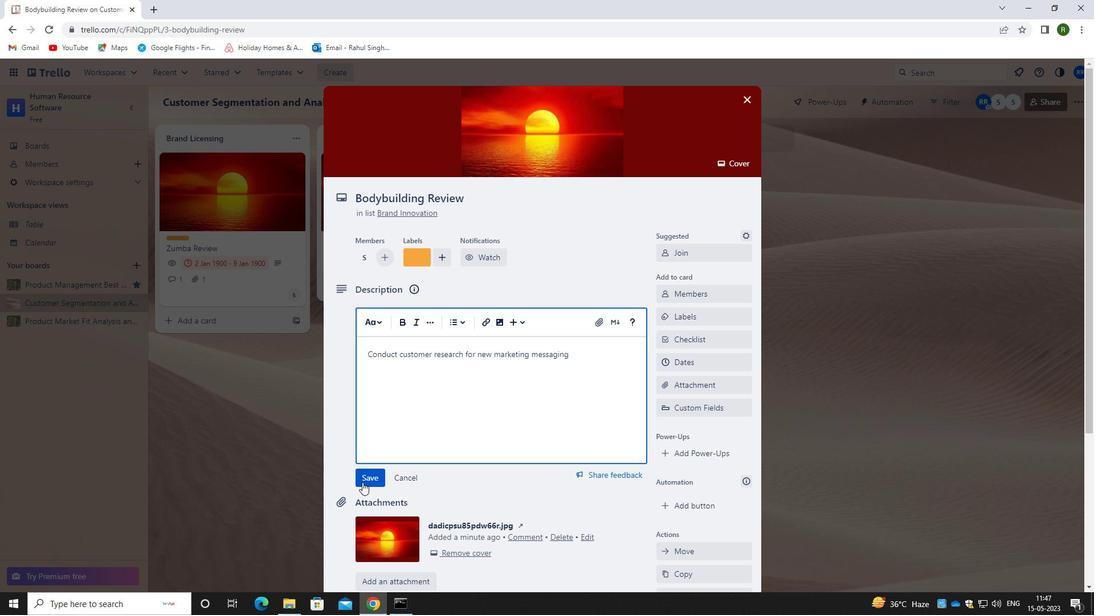 
Action: Mouse moved to (464, 438)
Screenshot: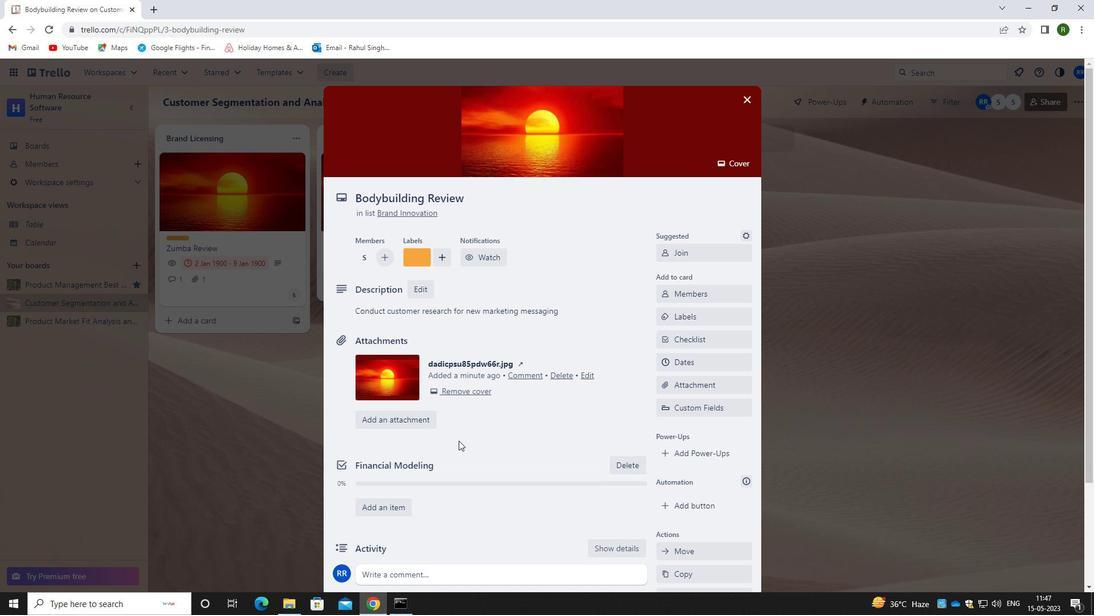 
Action: Mouse scrolled (464, 437) with delta (0, 0)
Screenshot: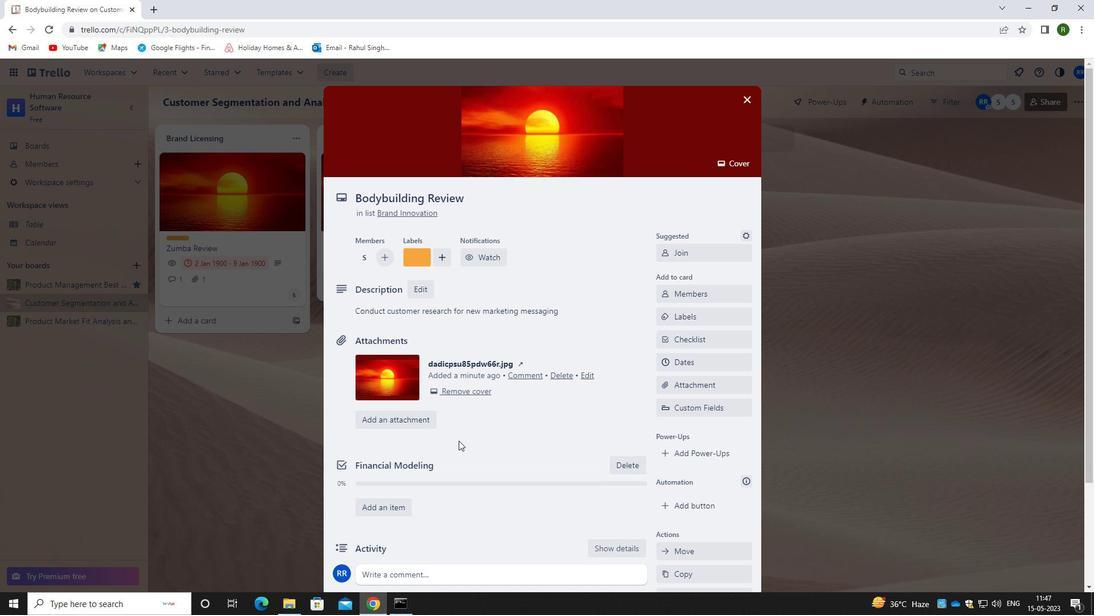 
Action: Mouse moved to (464, 439)
Screenshot: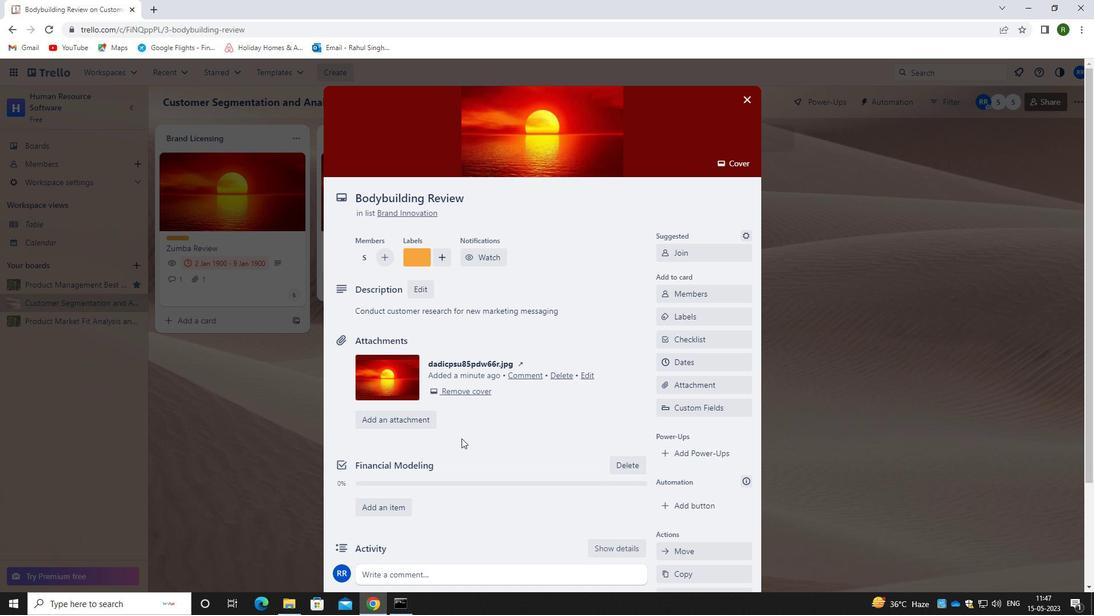 
Action: Mouse scrolled (464, 439) with delta (0, 0)
Screenshot: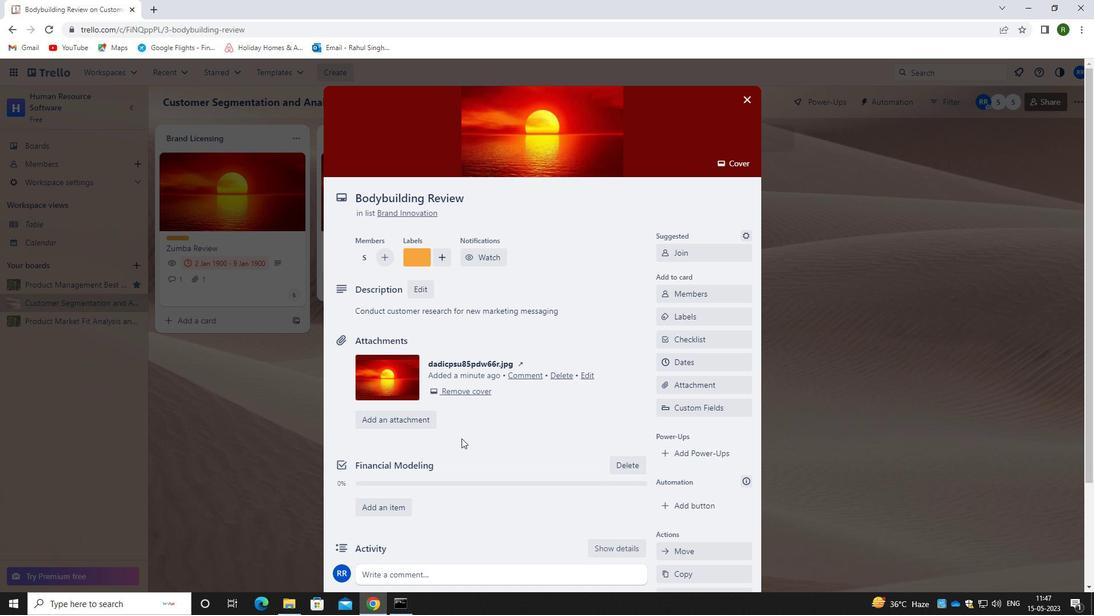 
Action: Mouse moved to (464, 440)
Screenshot: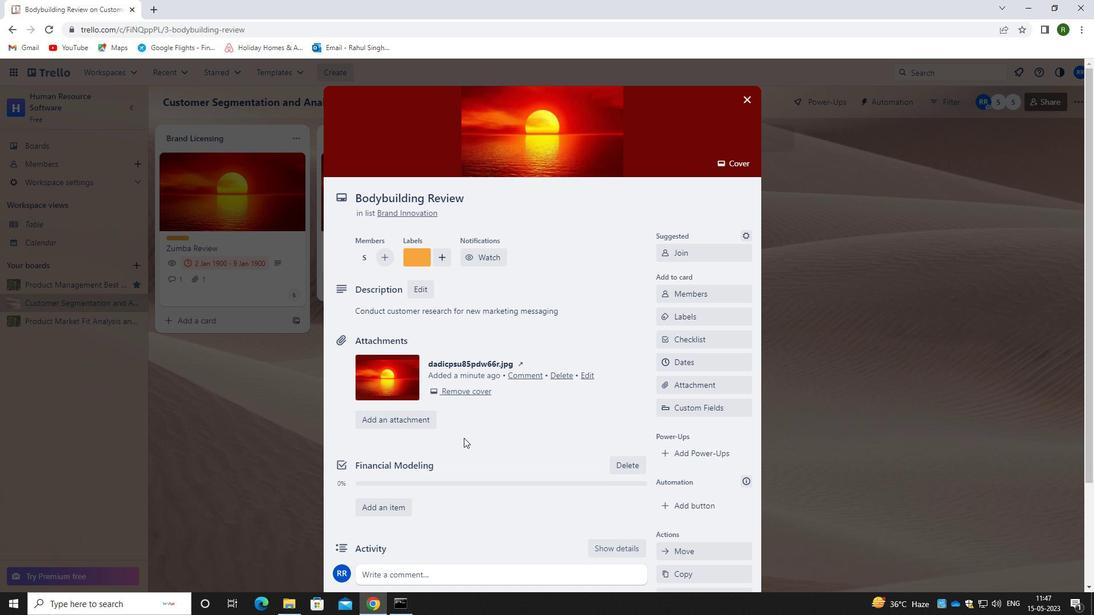 
Action: Mouse scrolled (464, 439) with delta (0, 0)
Screenshot: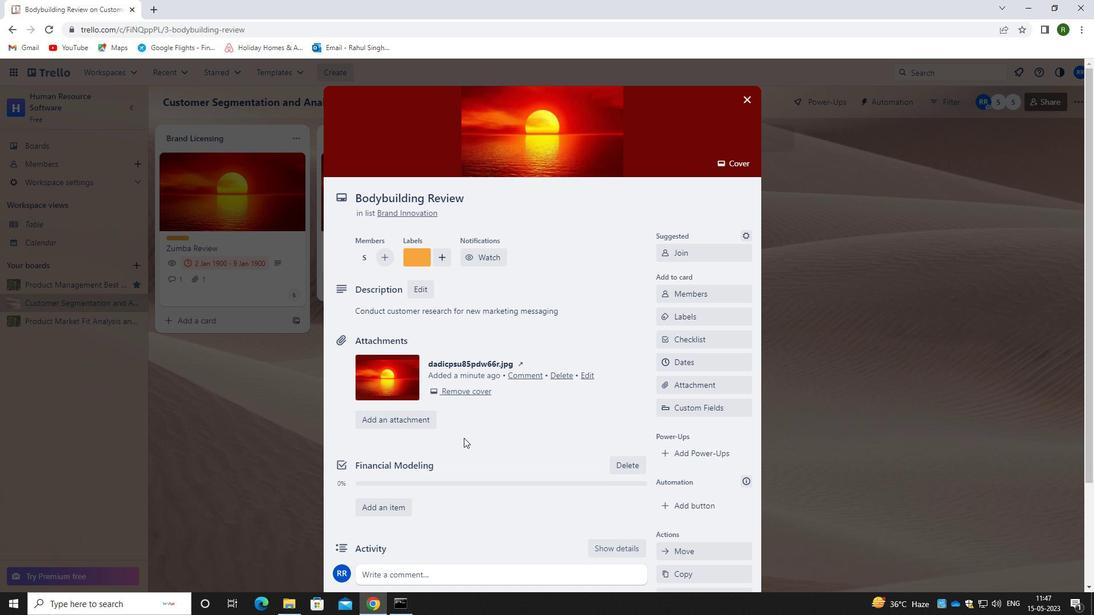 
Action: Mouse moved to (435, 451)
Screenshot: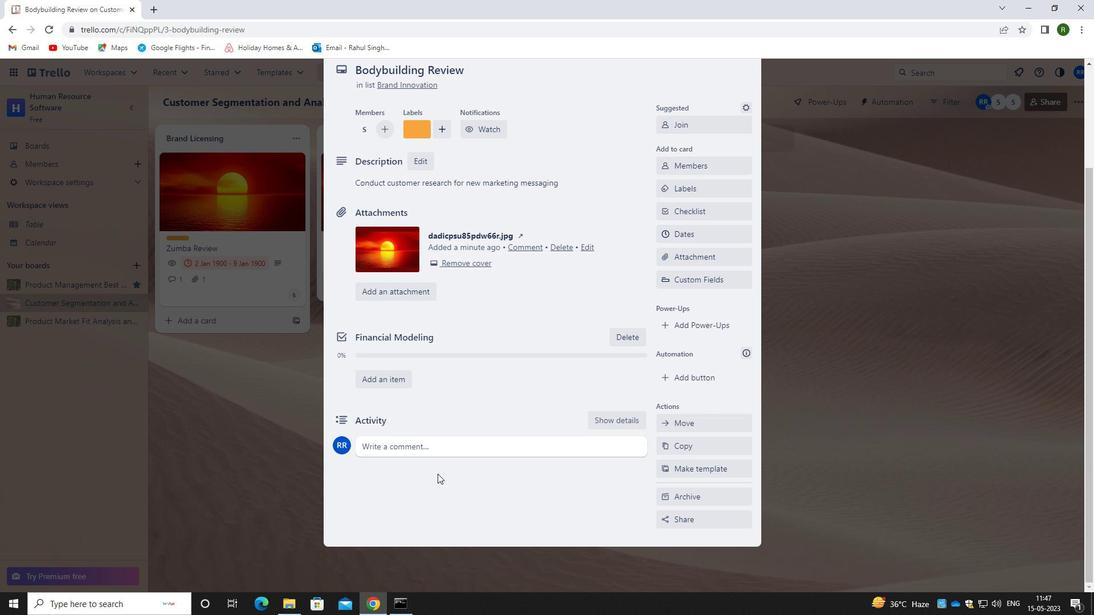 
Action: Mouse pressed left at (435, 451)
Screenshot: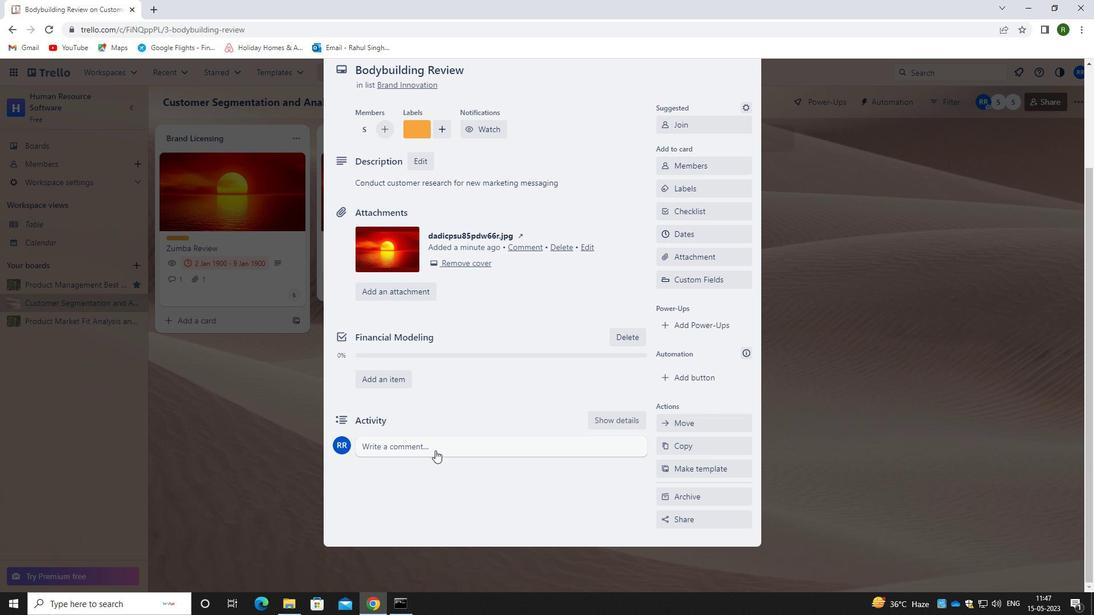 
Action: Mouse moved to (434, 486)
Screenshot: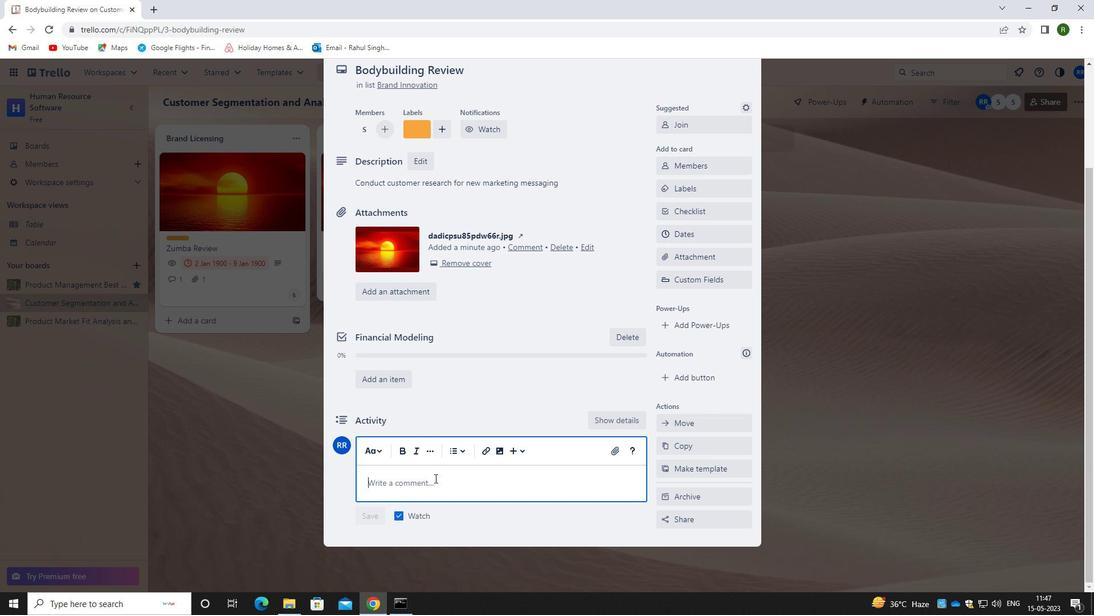 
Action: Key pressed <Key.caps_lock>W<Key.caps_lock>E<Key.space><Key.caps_lock>S<Key.caps_lock>HOULD<Key.space>APPROACH<Key.space>THIS<Key.space>TASK<Key.space>WITH<Key.space>A<Key.space>SENSE<Key.space>OF<Key.space>PR<Key.backspace>ERSISTENCE<Key.space>AND<Key.space>DETERMINATION,<Key.space>WILLING<Key.space>TO<Key.space>OVERO<Key.backspace>COME<Key.space>OBSTACLES<Key.space>AND<Key.space>PUS<Key.space><Key.backspace>H<Key.space>THROUGH<Key.space>CHALLENGES.
Screenshot: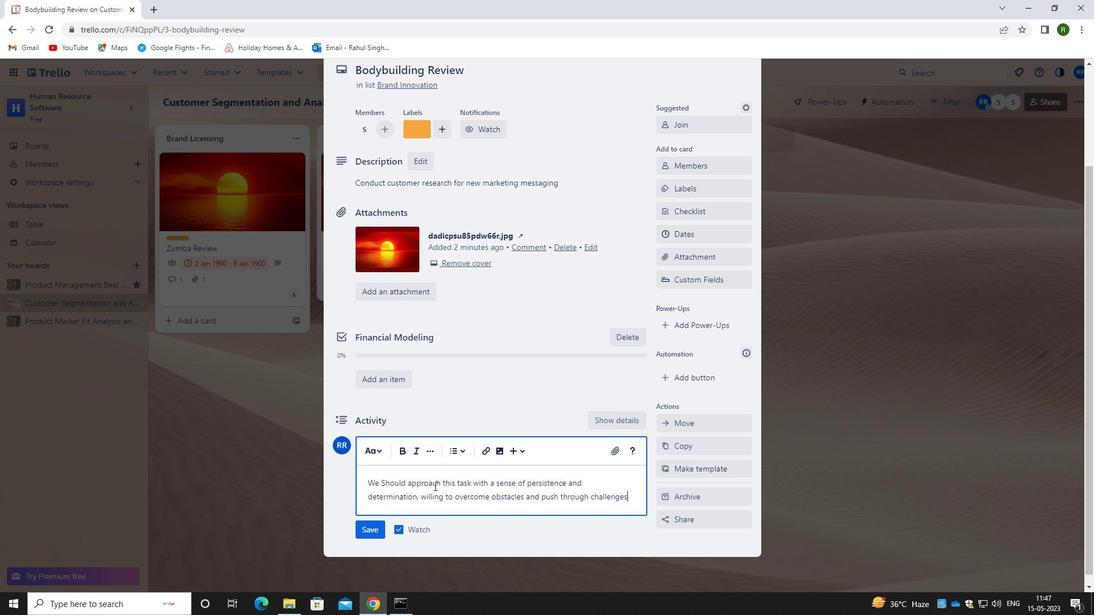 
Action: Mouse moved to (355, 533)
Screenshot: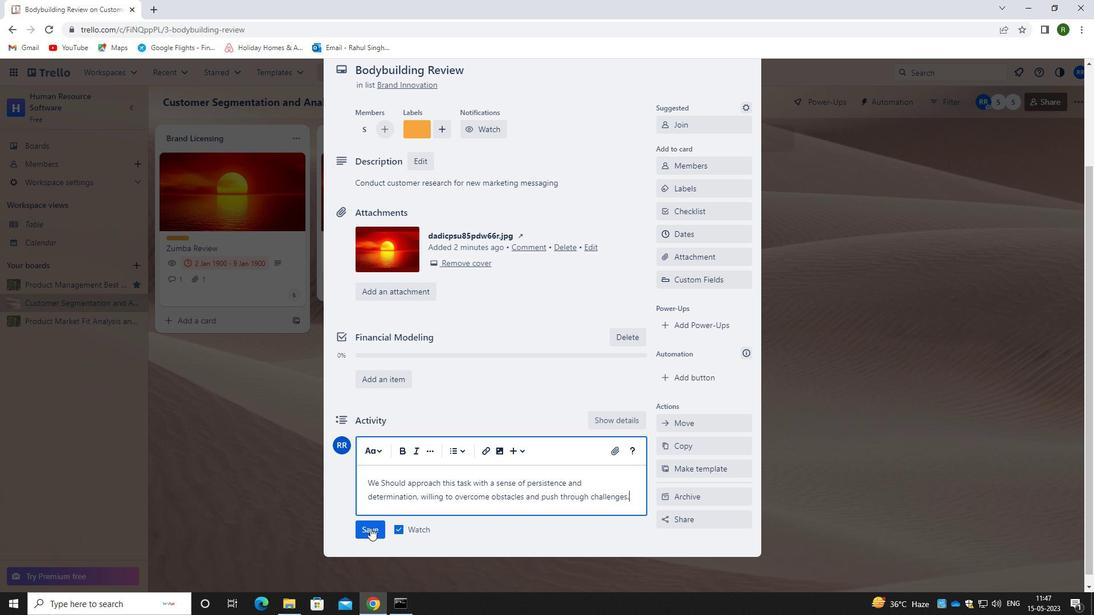 
Action: Mouse pressed left at (355, 533)
Screenshot: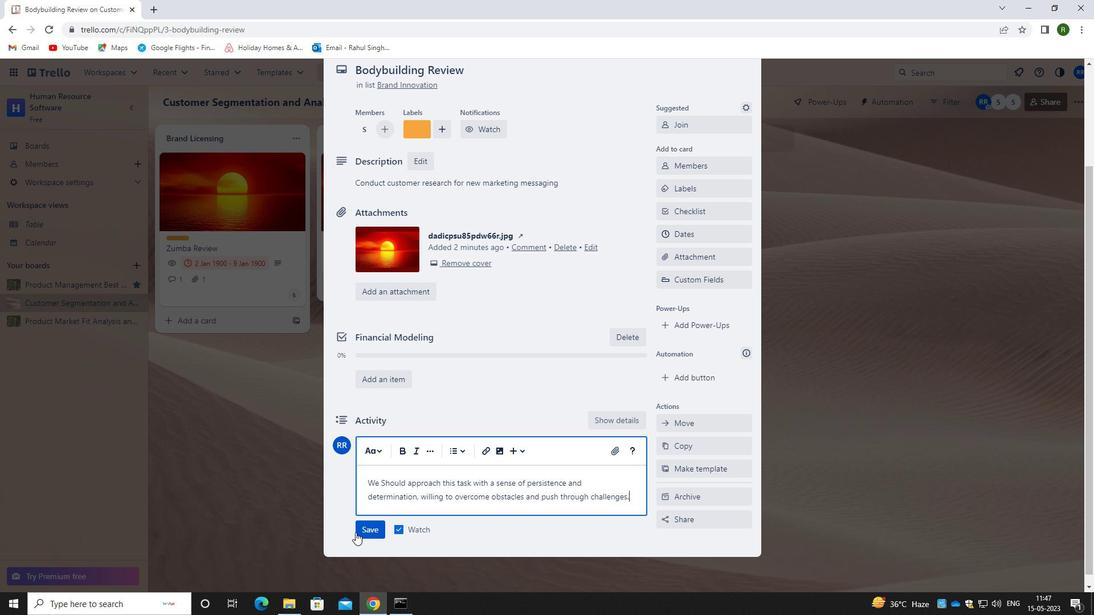 
Action: Mouse moved to (699, 240)
Screenshot: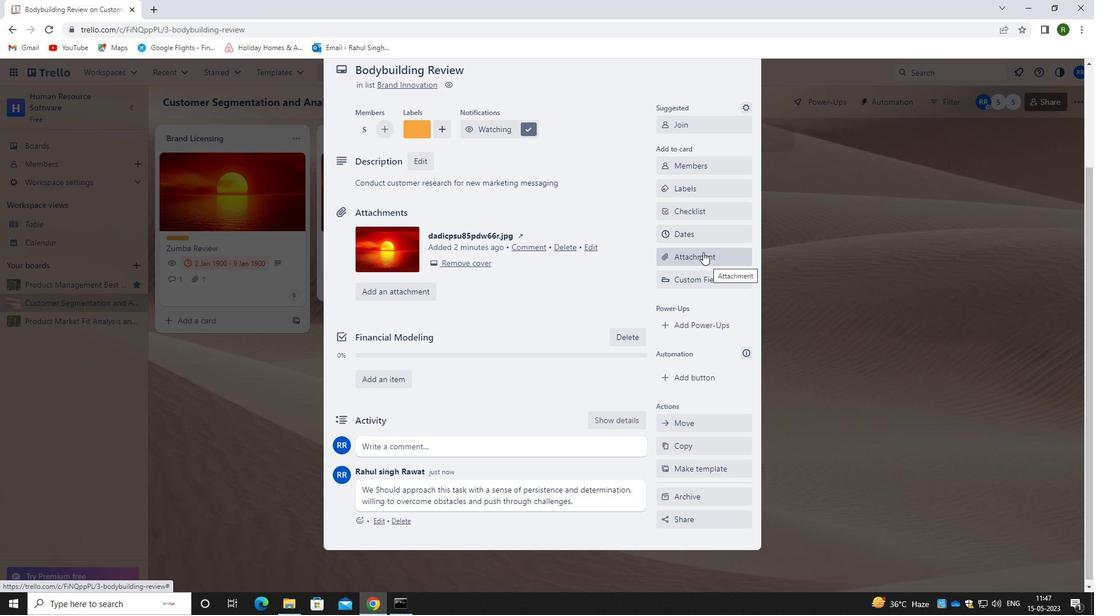 
Action: Mouse pressed left at (699, 240)
Screenshot: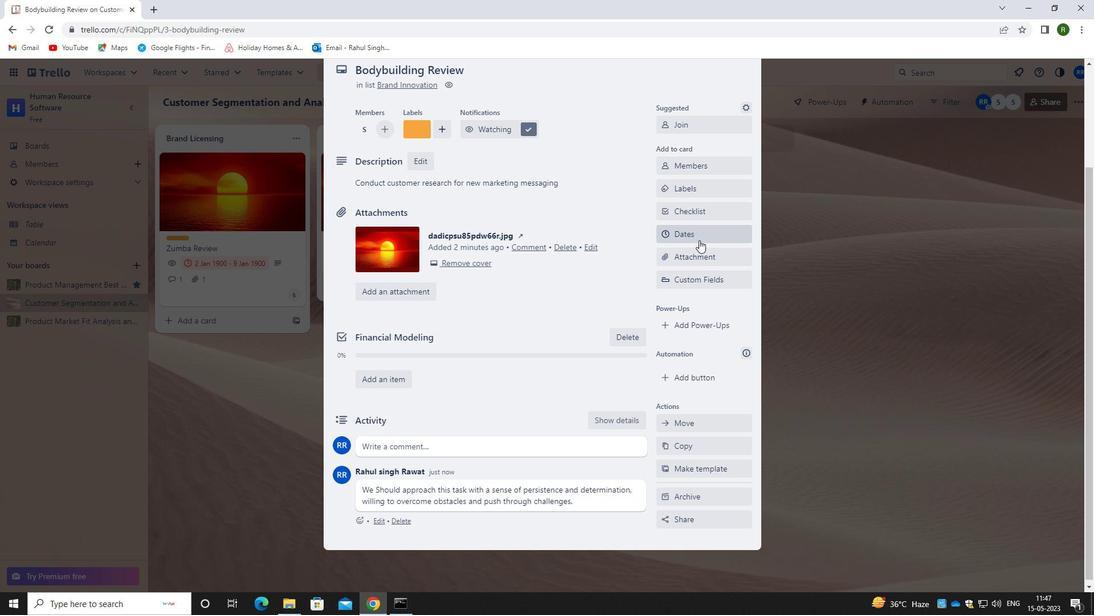 
Action: Mouse moved to (669, 310)
Screenshot: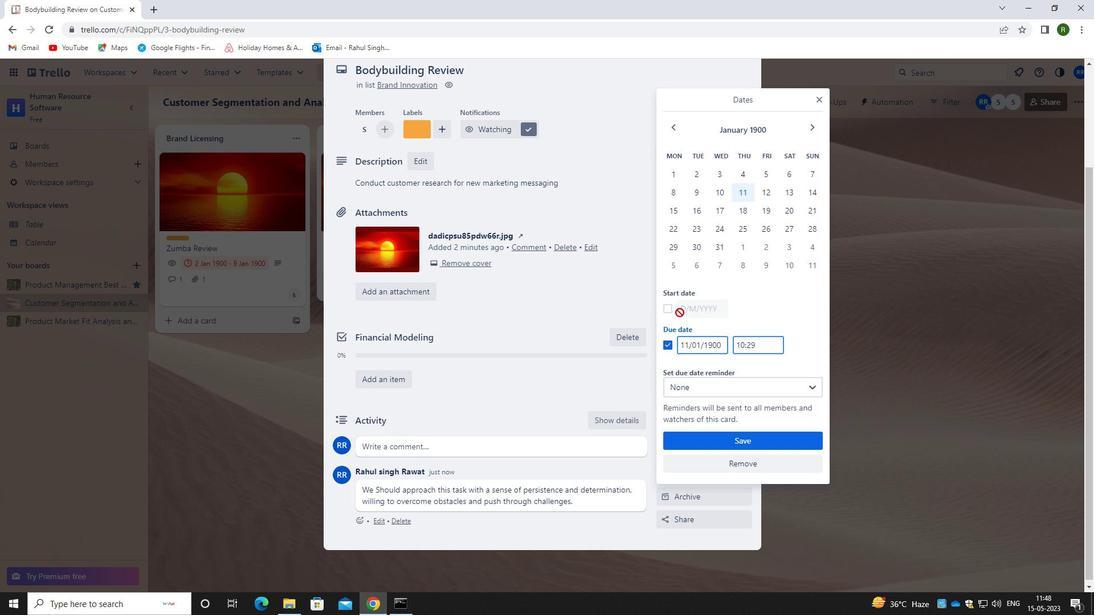 
Action: Mouse pressed left at (669, 310)
Screenshot: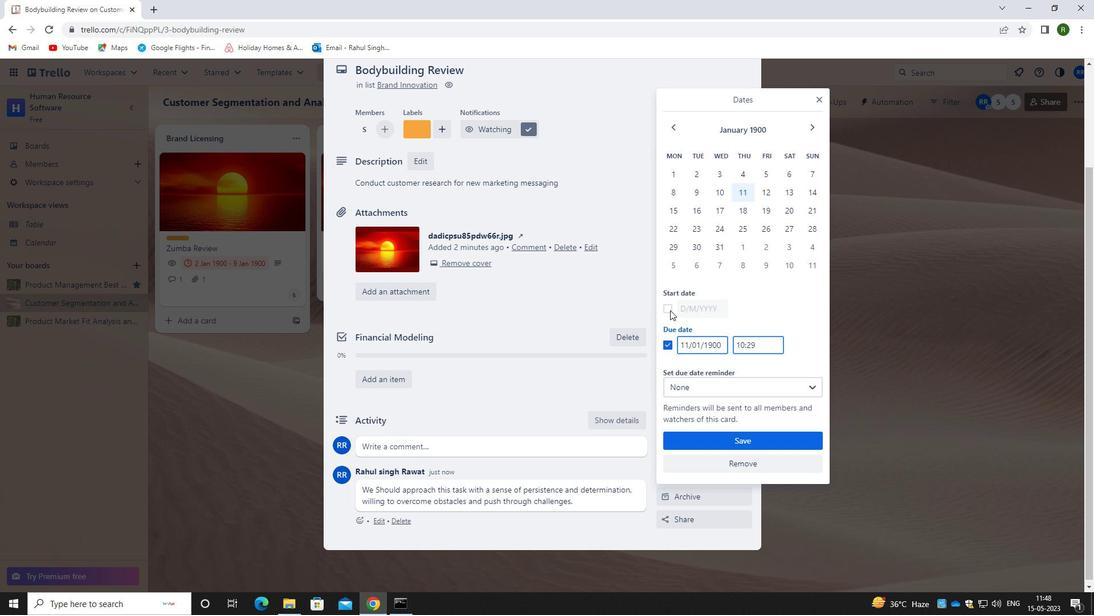 
Action: Mouse moved to (722, 312)
Screenshot: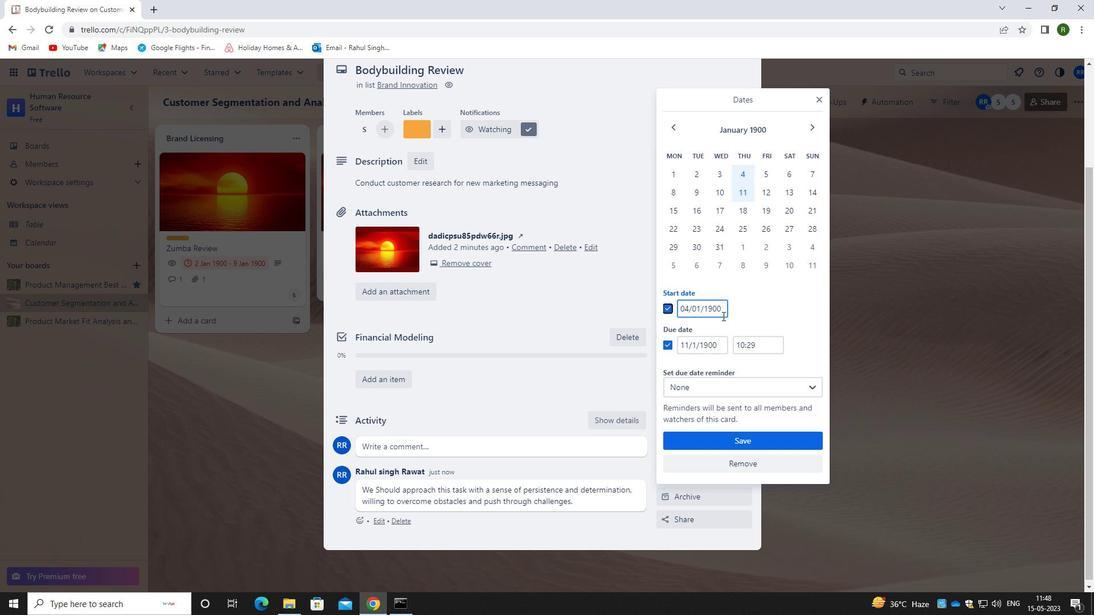 
Action: Mouse pressed left at (722, 312)
Screenshot: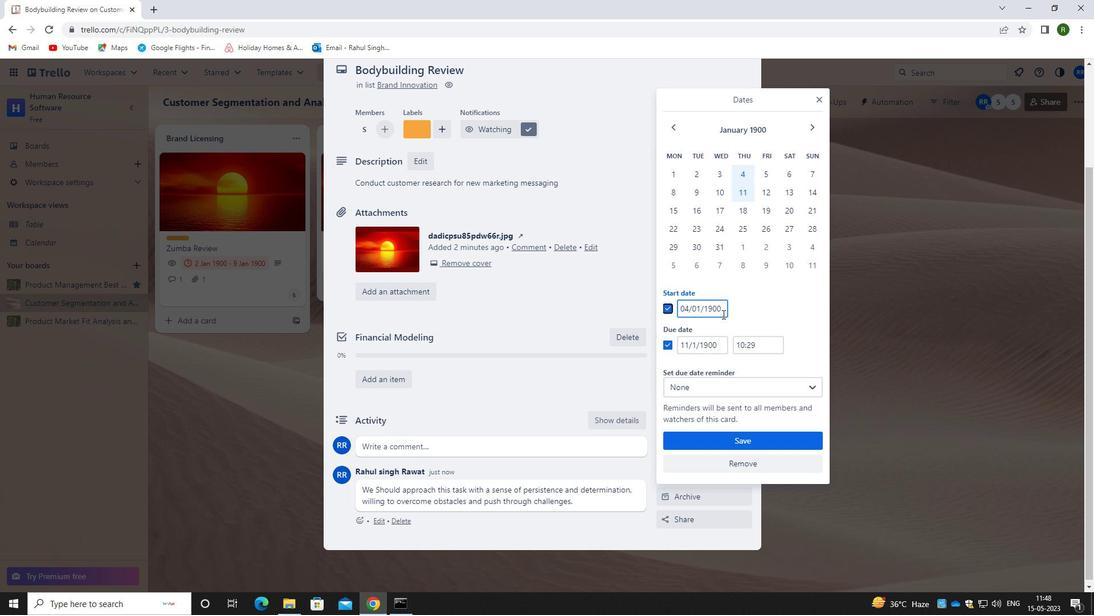 
Action: Mouse moved to (660, 317)
Screenshot: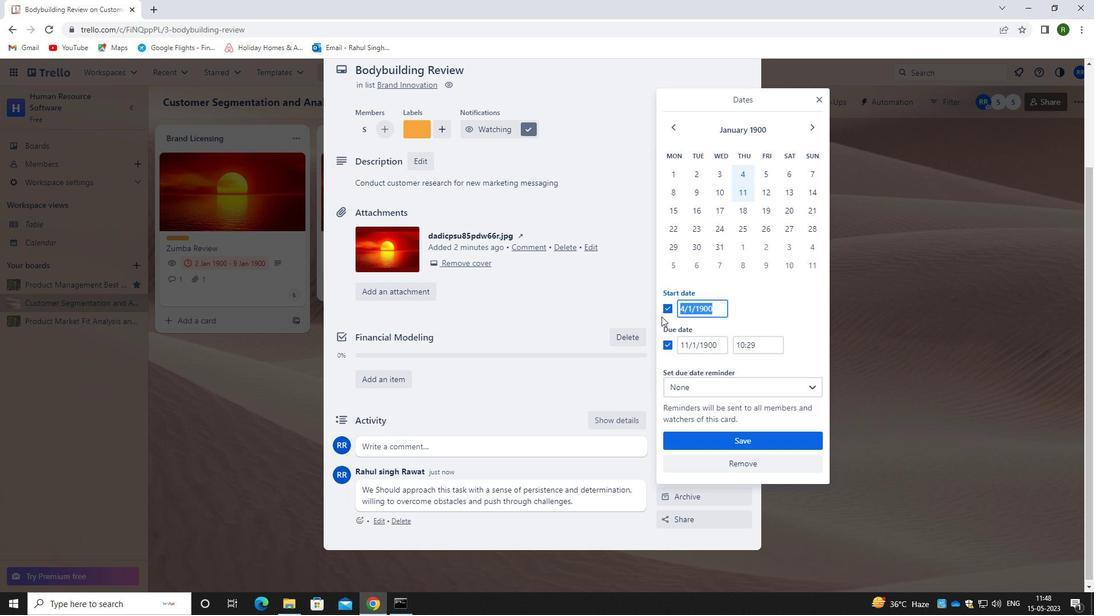 
Action: Key pressed 05/01/1900
Screenshot: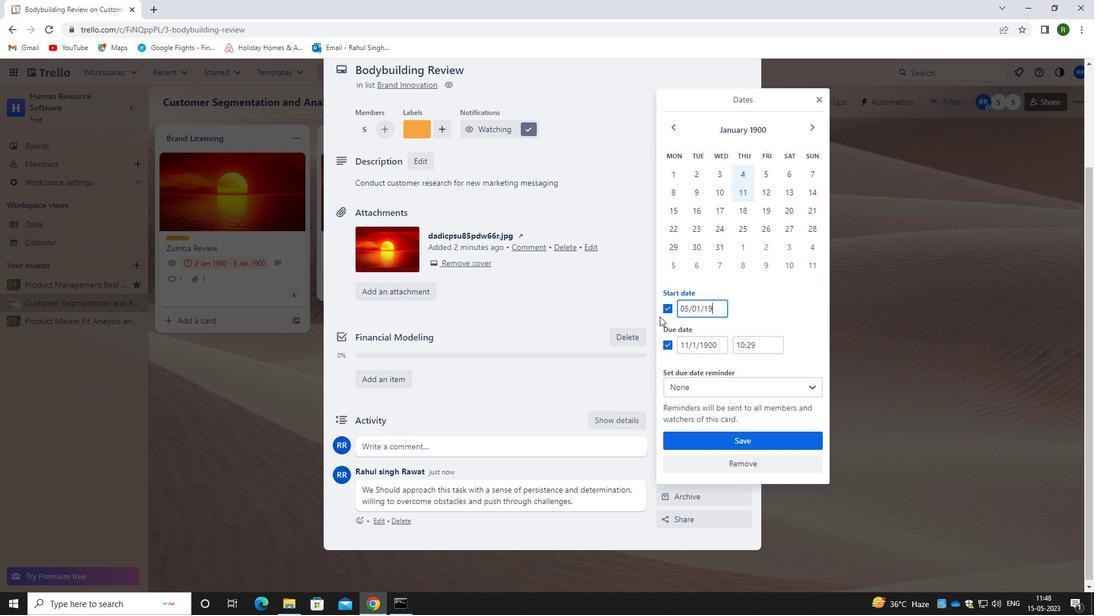 
Action: Mouse moved to (721, 349)
Screenshot: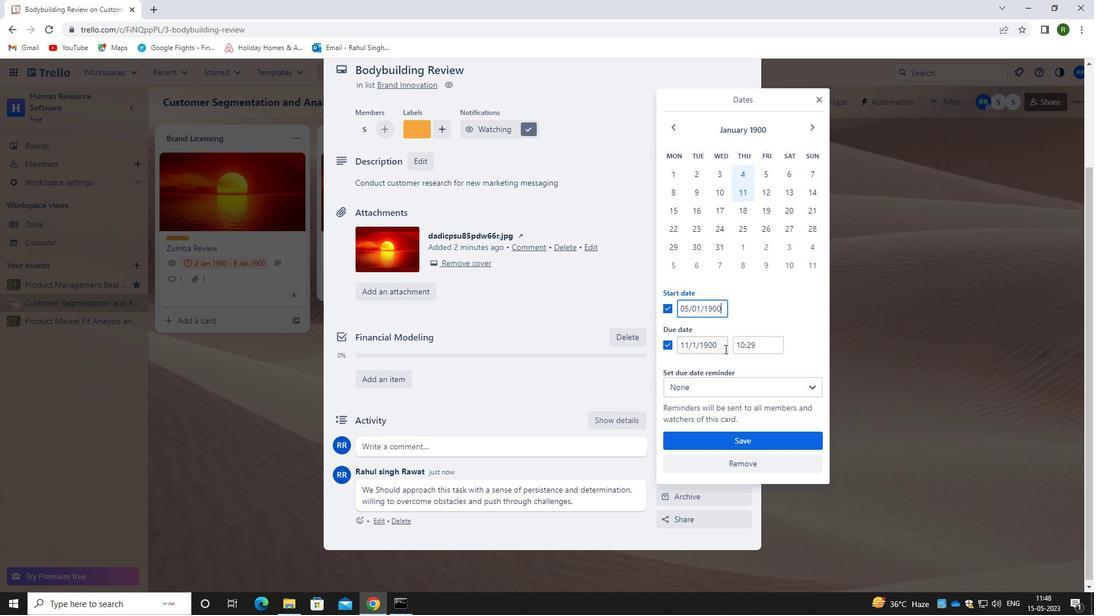 
Action: Mouse pressed left at (721, 349)
Screenshot: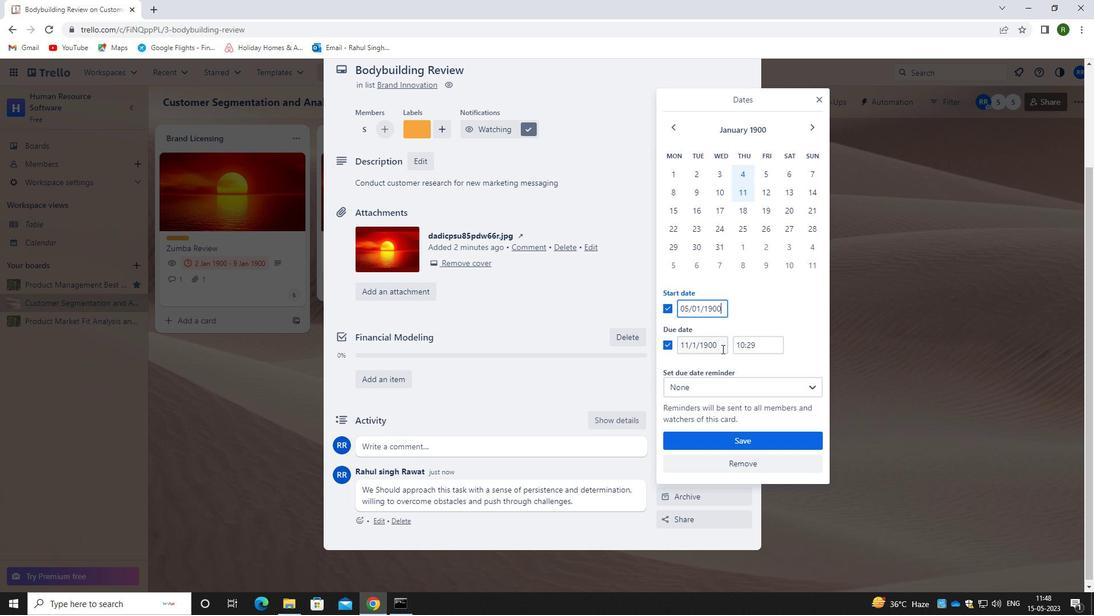 
Action: Mouse moved to (667, 351)
Screenshot: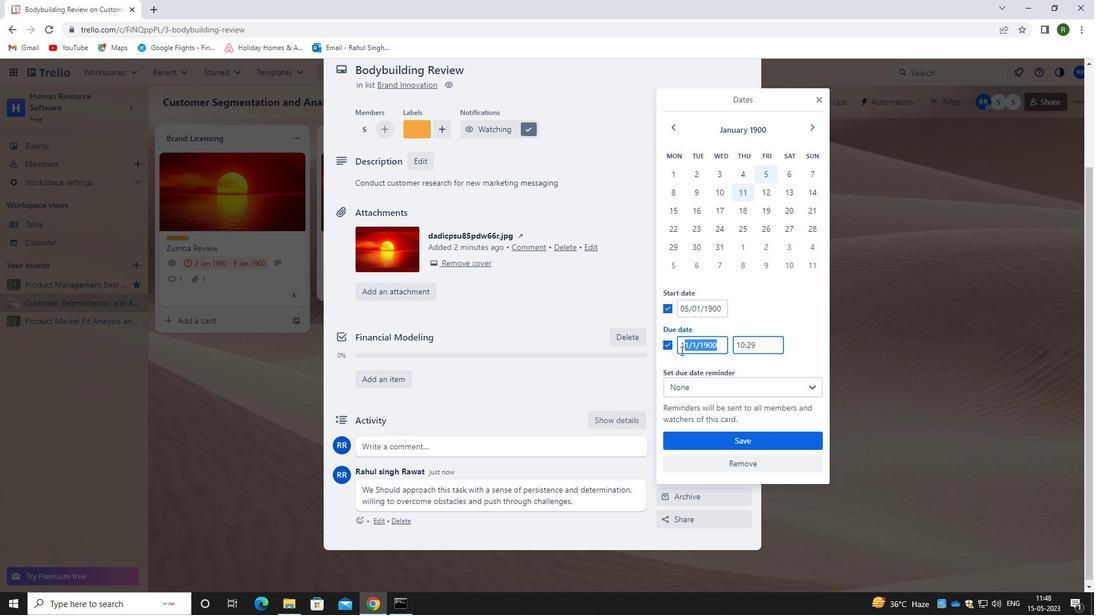 
Action: Key pressed <Key.backspace>12/01/1900
Screenshot: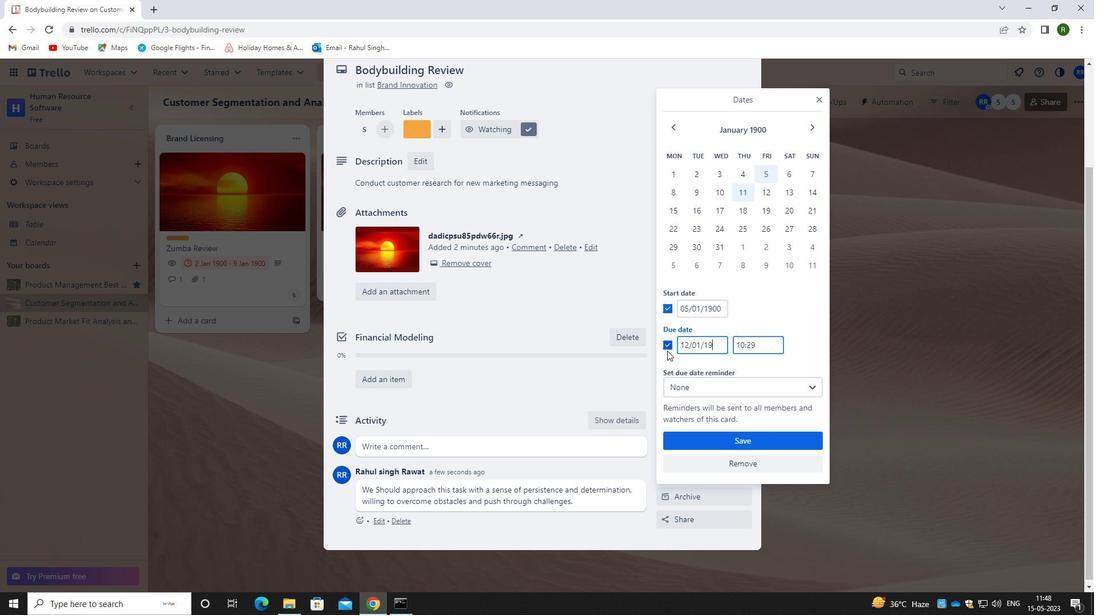 
Action: Mouse moved to (754, 447)
Screenshot: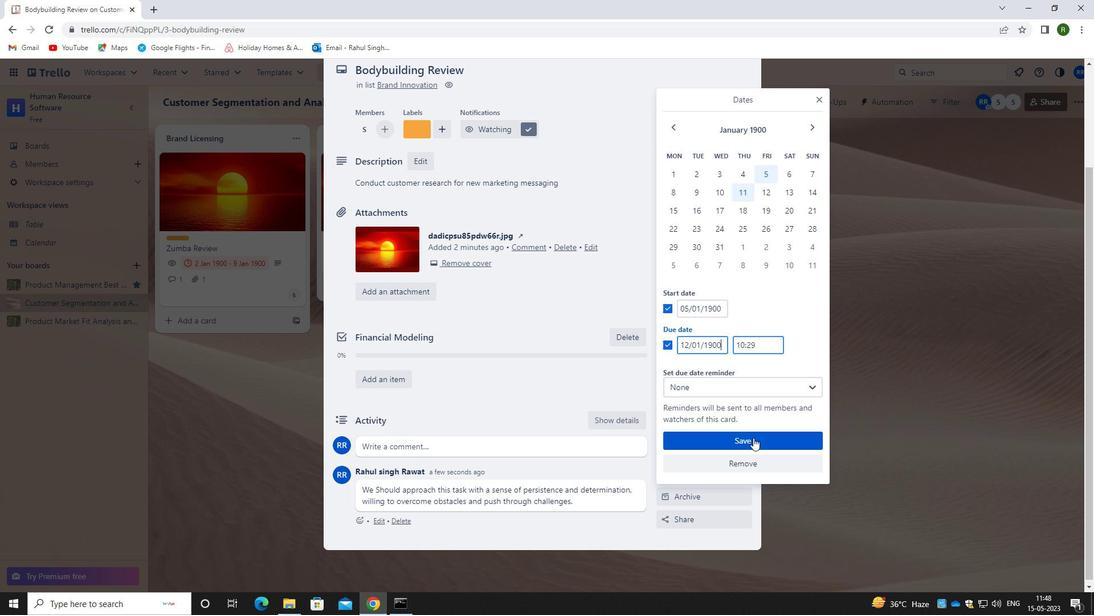 
Action: Mouse pressed left at (754, 447)
Screenshot: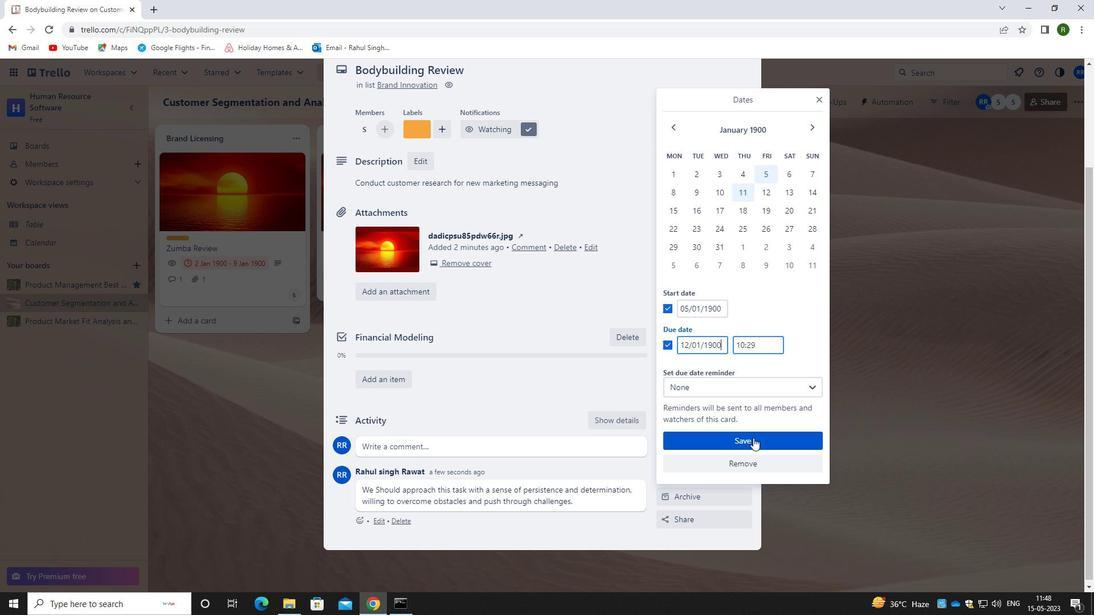 
Action: Mouse moved to (634, 305)
Screenshot: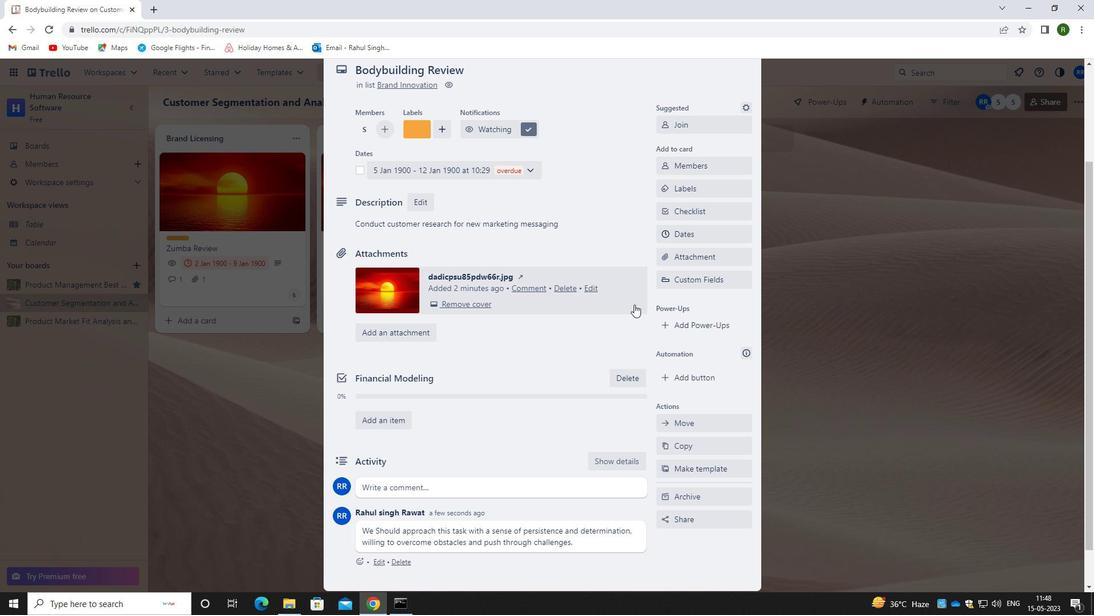 
